 Task: Check the sale-to-list ratio of 4 bedrooms in the last 5 years.
Action: Mouse moved to (950, 221)
Screenshot: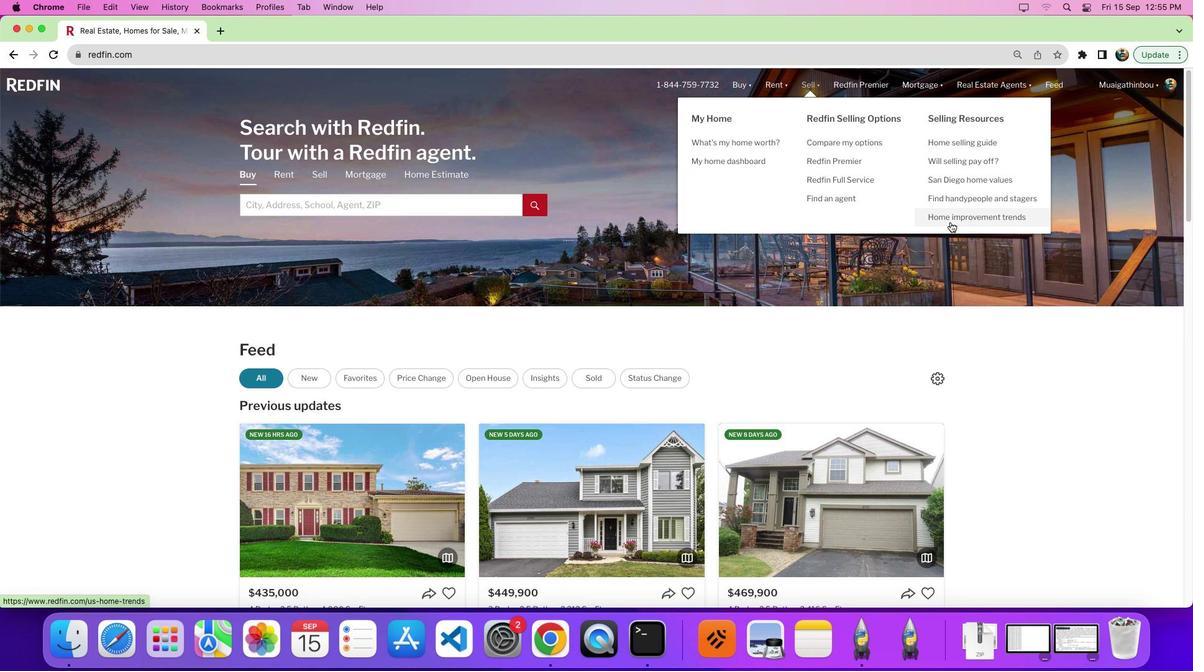 
Action: Mouse pressed left at (950, 221)
Screenshot: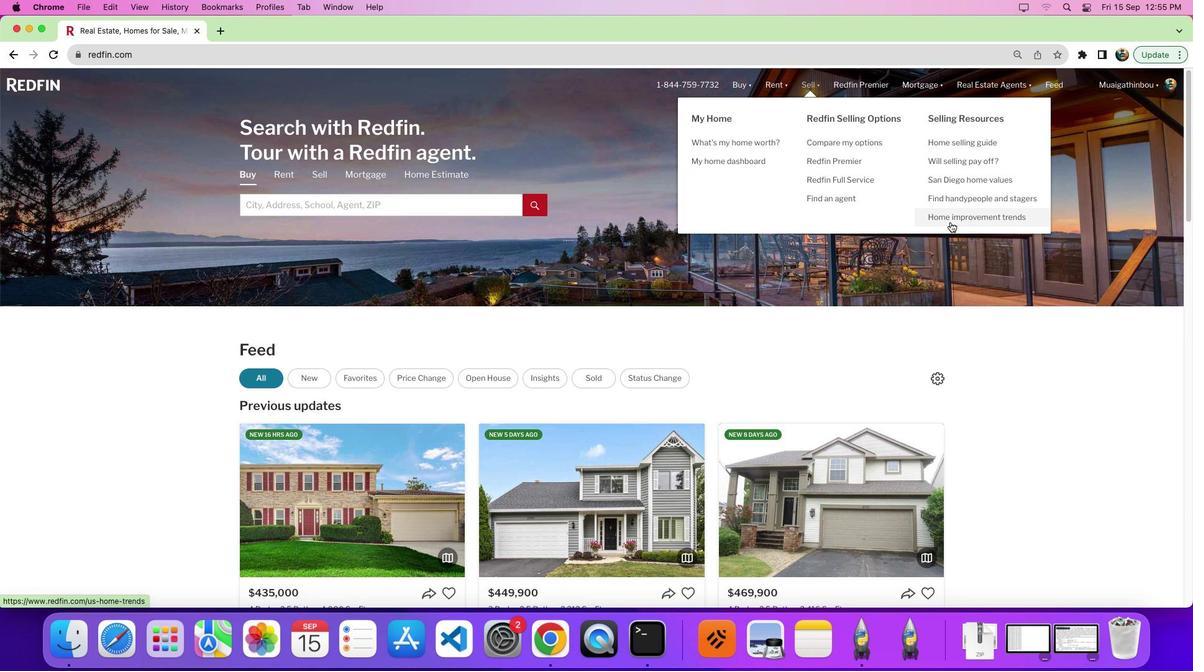 
Action: Mouse moved to (319, 246)
Screenshot: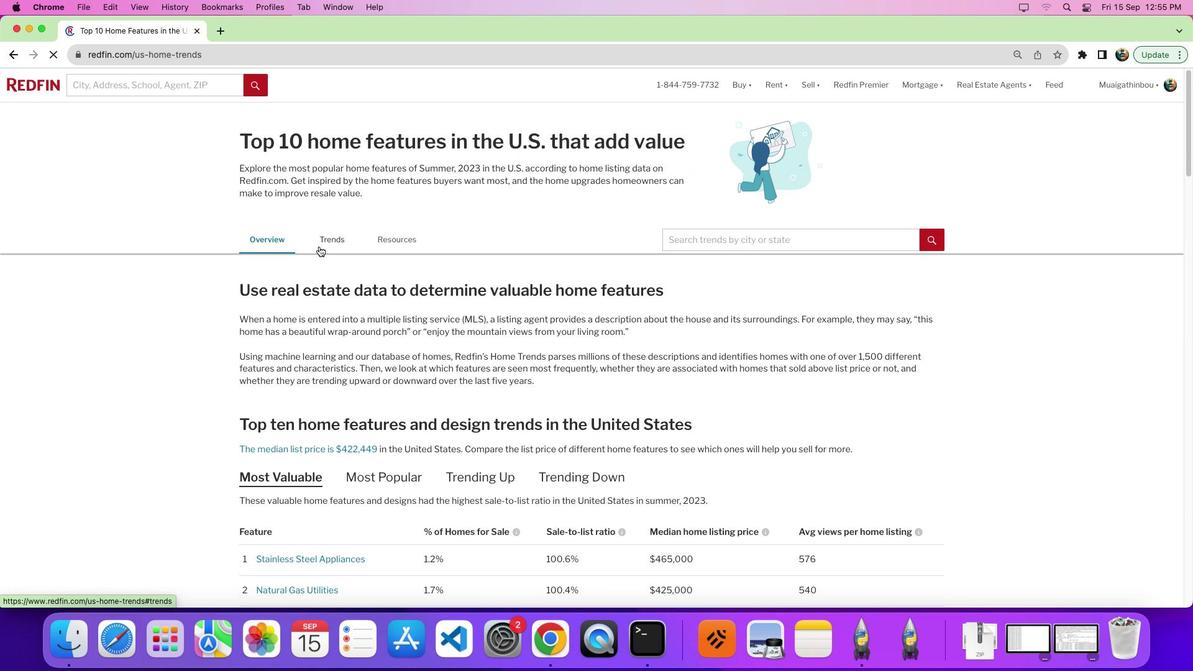 
Action: Mouse pressed left at (319, 246)
Screenshot: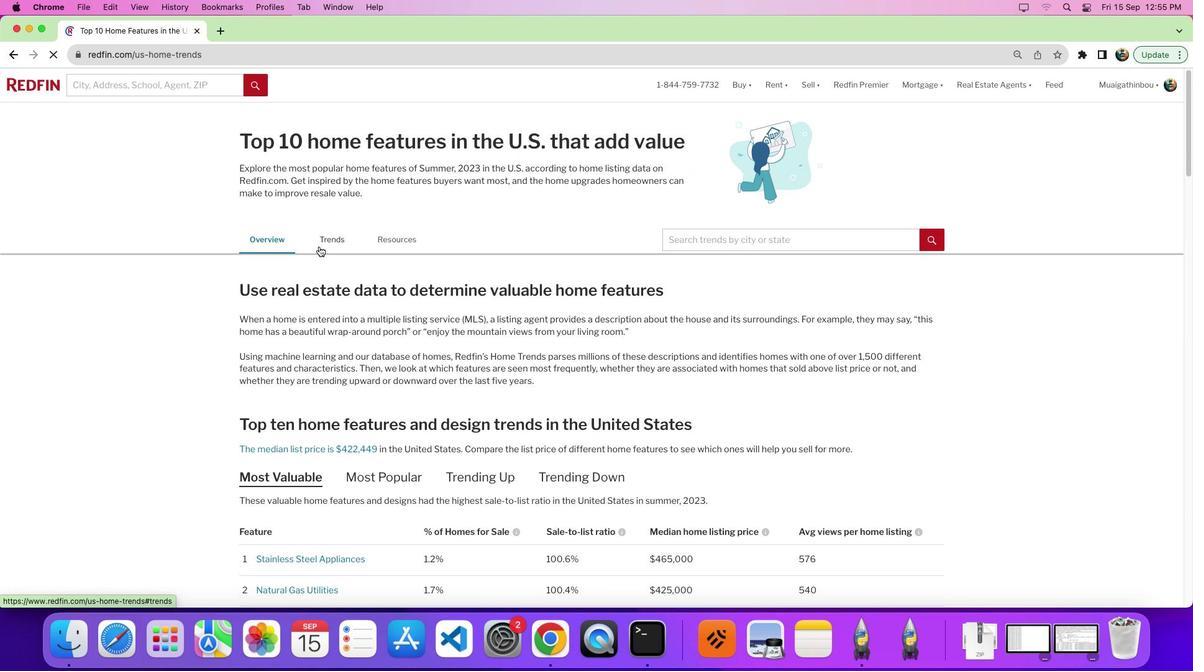 
Action: Mouse moved to (446, 329)
Screenshot: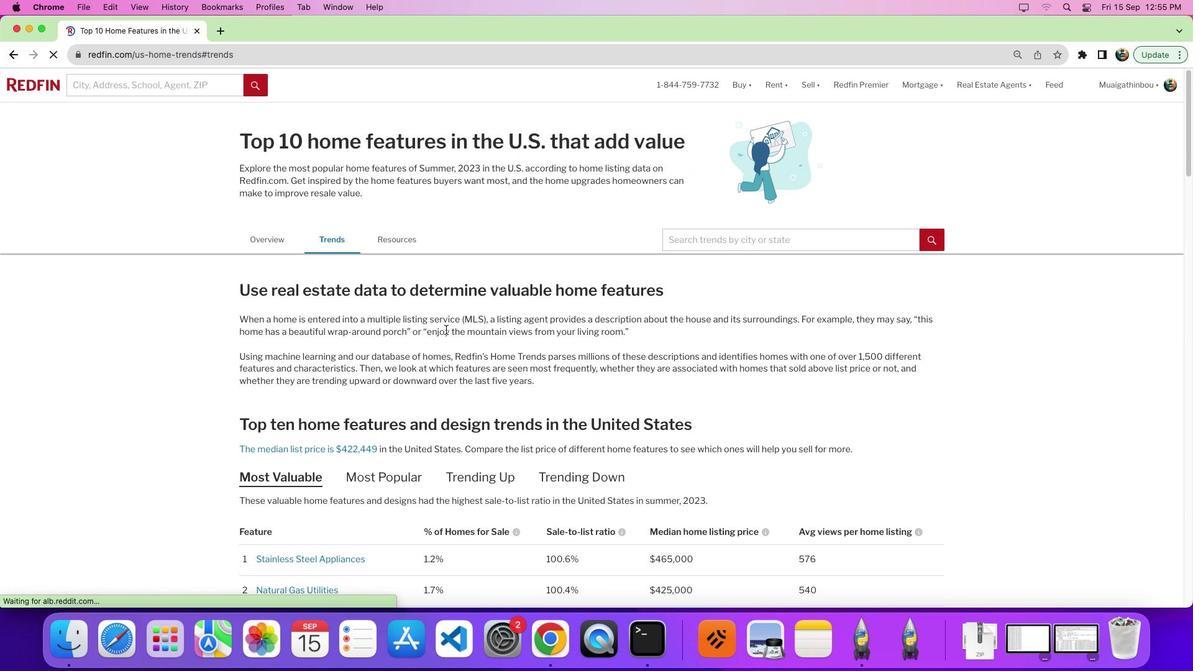 
Action: Mouse scrolled (446, 329) with delta (0, 0)
Screenshot: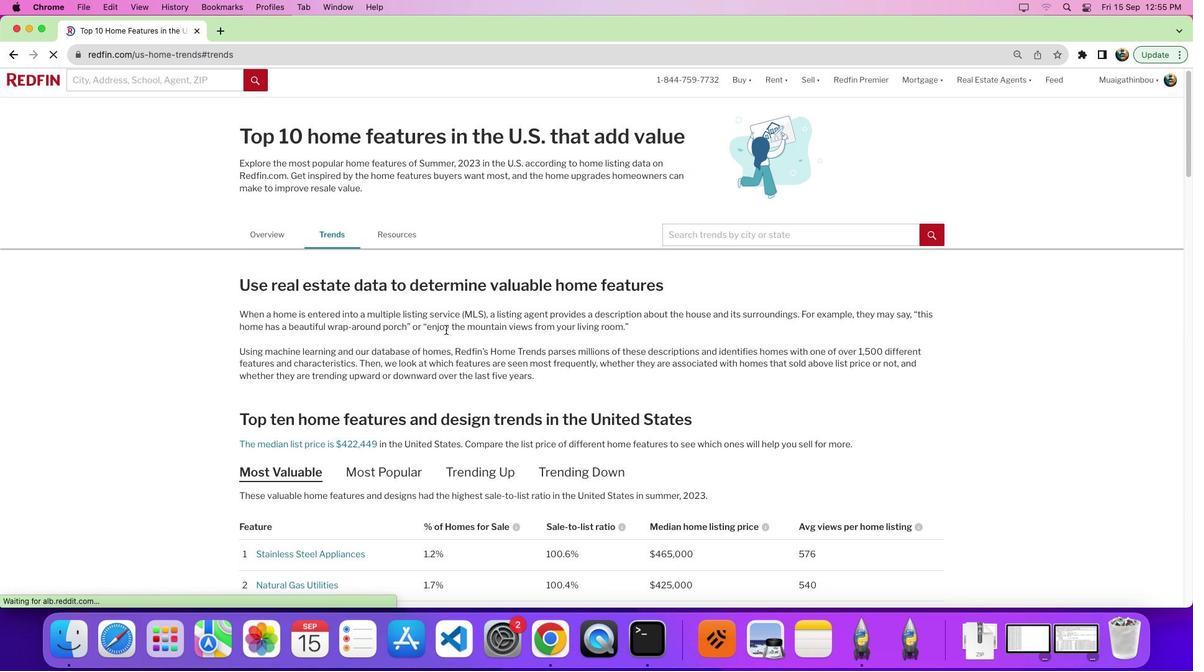 
Action: Mouse scrolled (446, 329) with delta (0, 0)
Screenshot: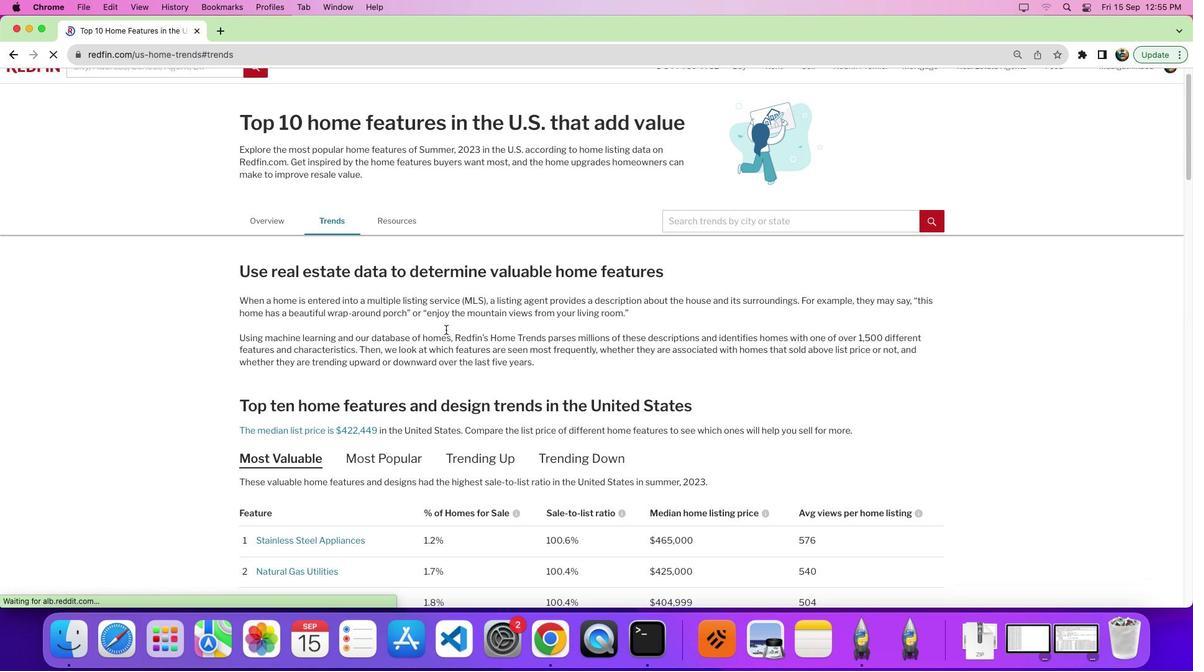 
Action: Mouse moved to (446, 330)
Screenshot: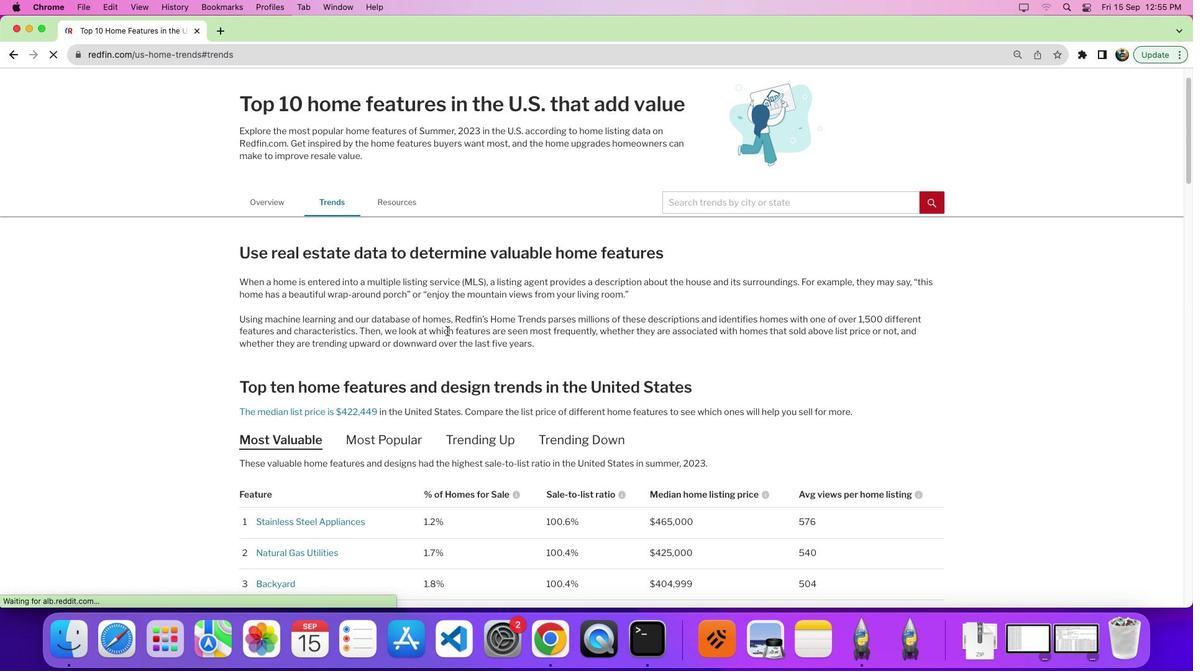 
Action: Mouse scrolled (446, 330) with delta (0, 0)
Screenshot: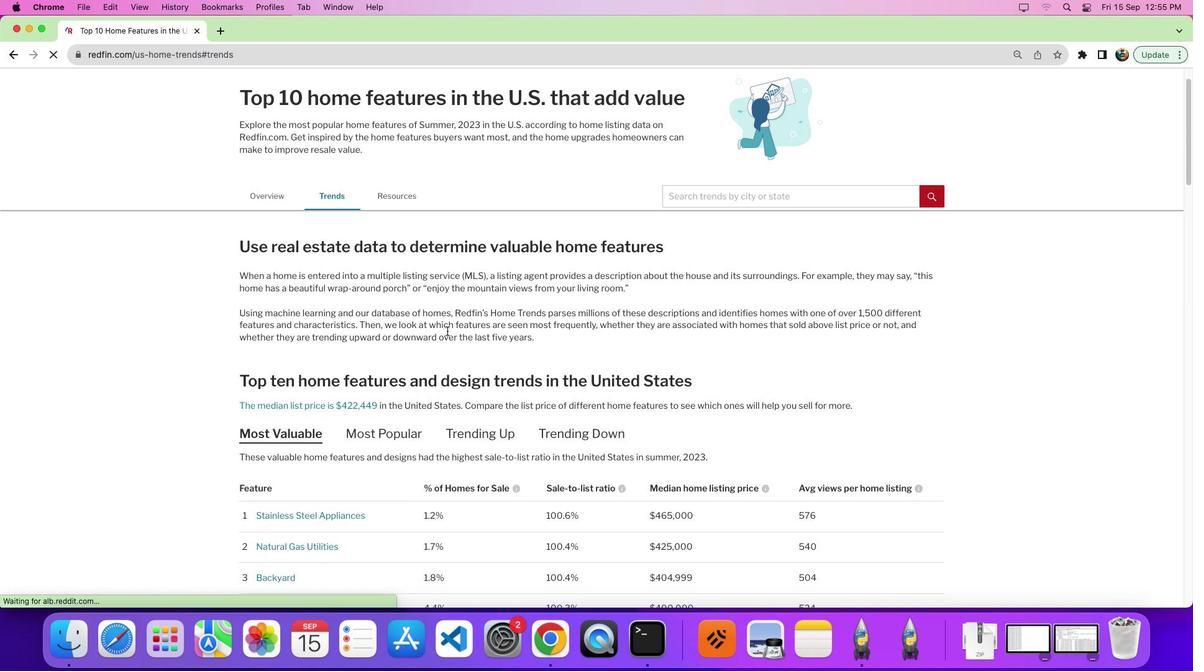 
Action: Mouse scrolled (446, 330) with delta (0, 0)
Screenshot: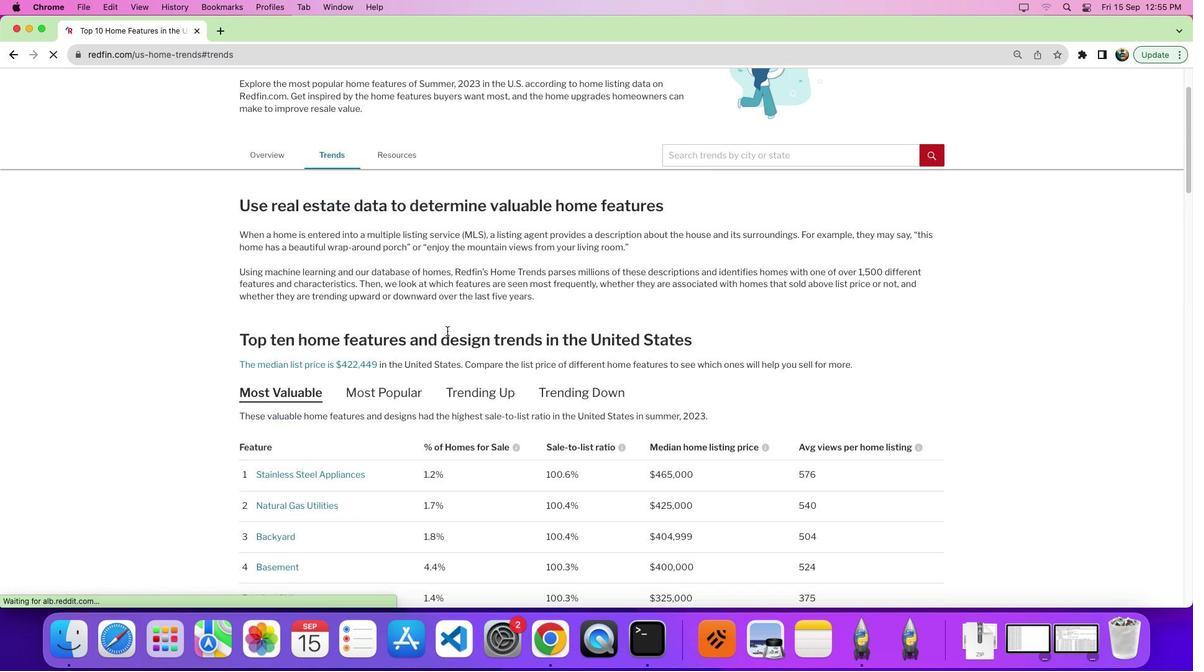 
Action: Mouse scrolled (446, 330) with delta (0, -4)
Screenshot: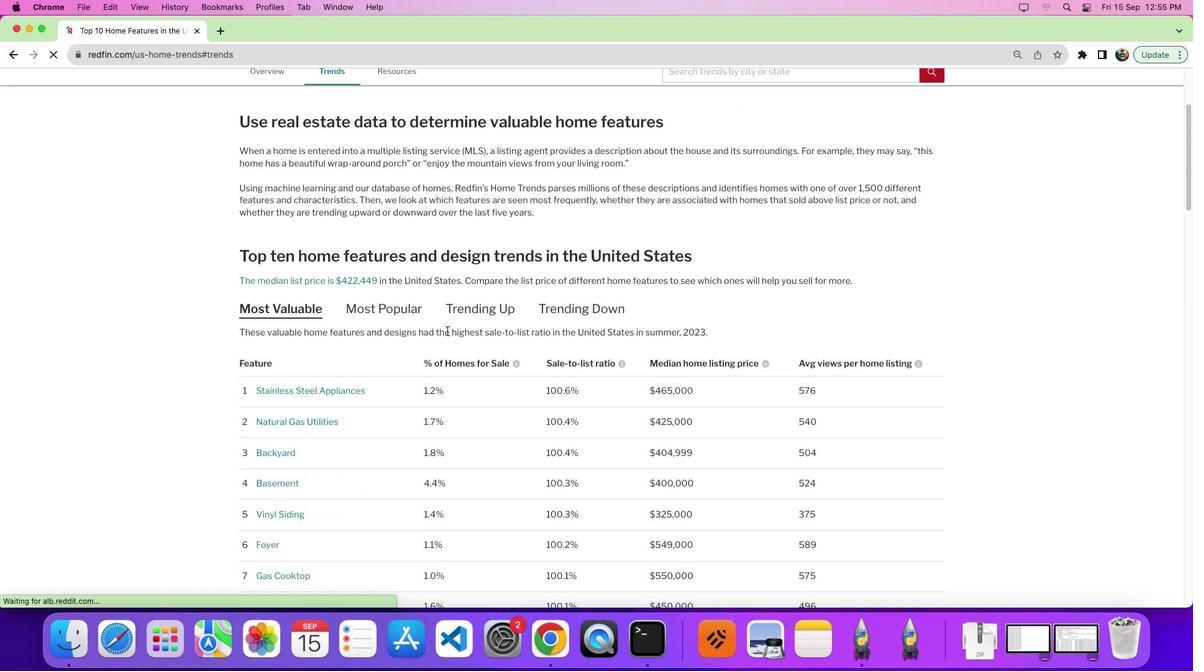 
Action: Mouse moved to (447, 330)
Screenshot: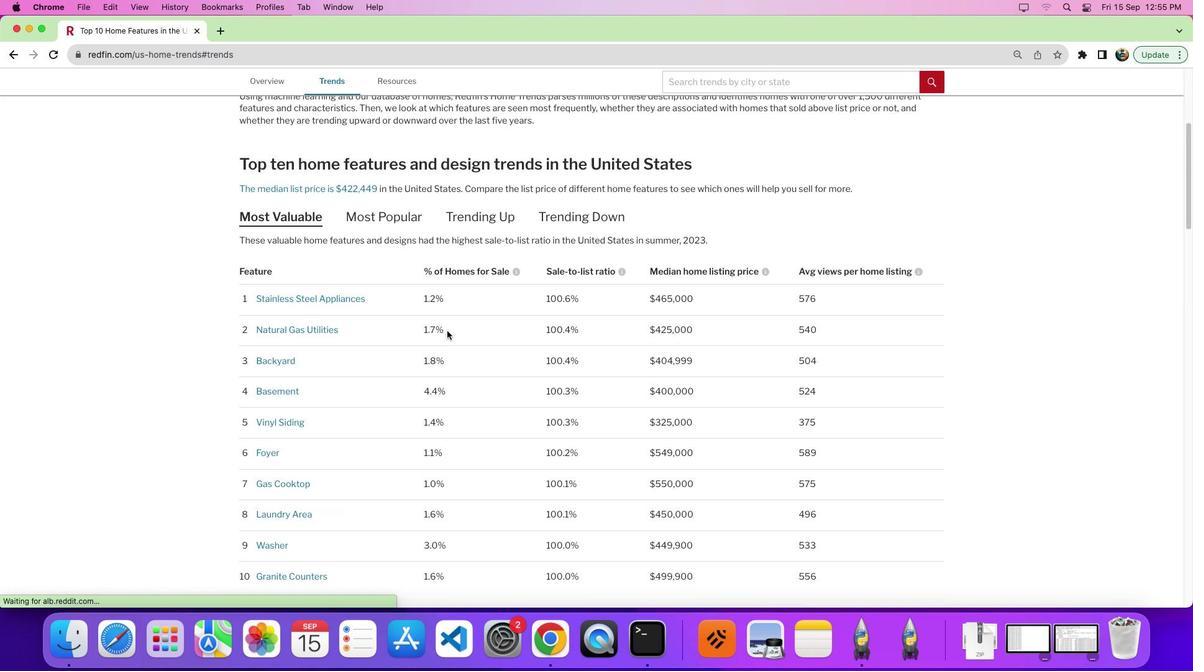 
Action: Mouse scrolled (447, 330) with delta (0, 0)
Screenshot: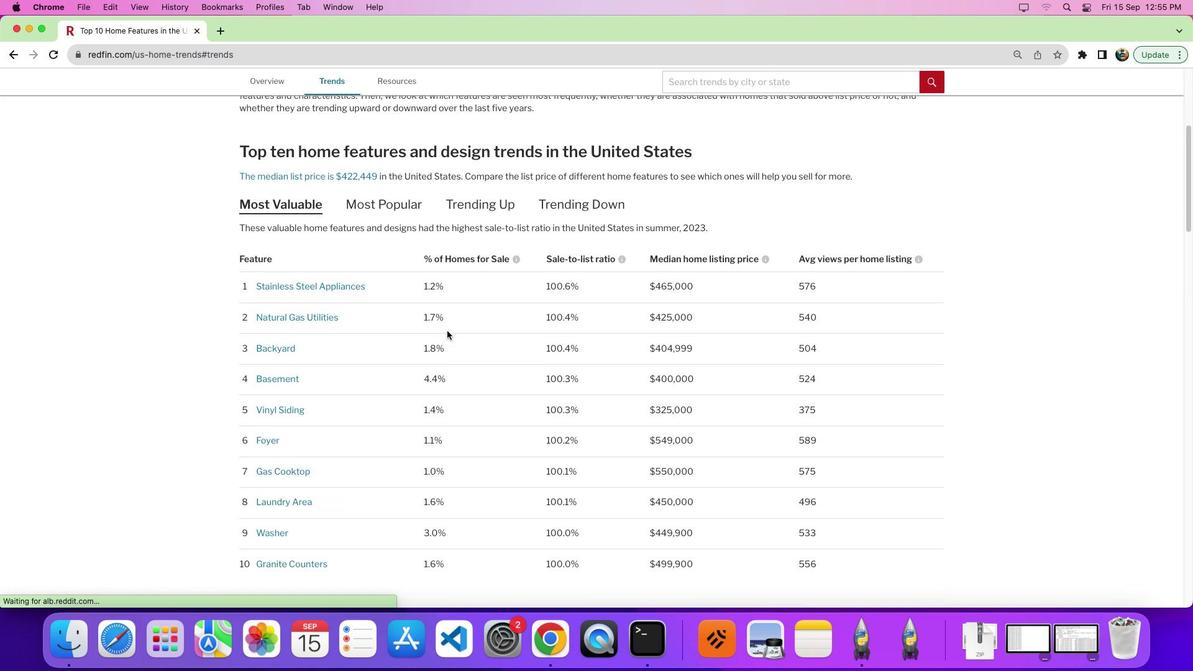 
Action: Mouse scrolled (447, 330) with delta (0, 0)
Screenshot: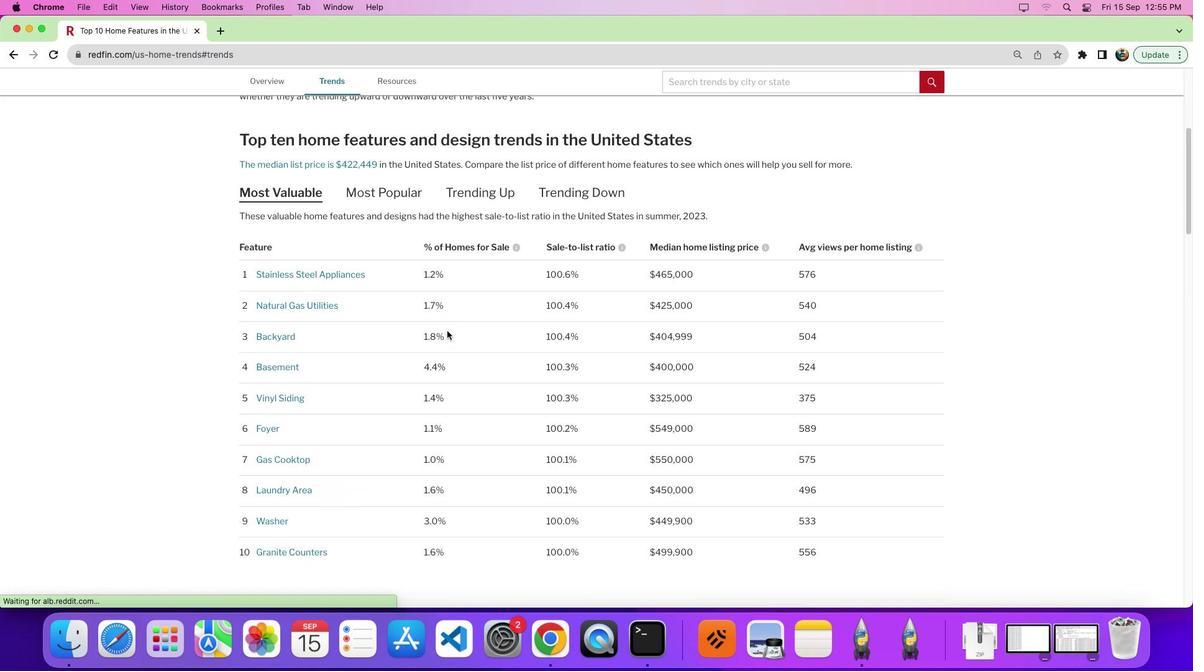 
Action: Mouse scrolled (447, 330) with delta (0, 0)
Screenshot: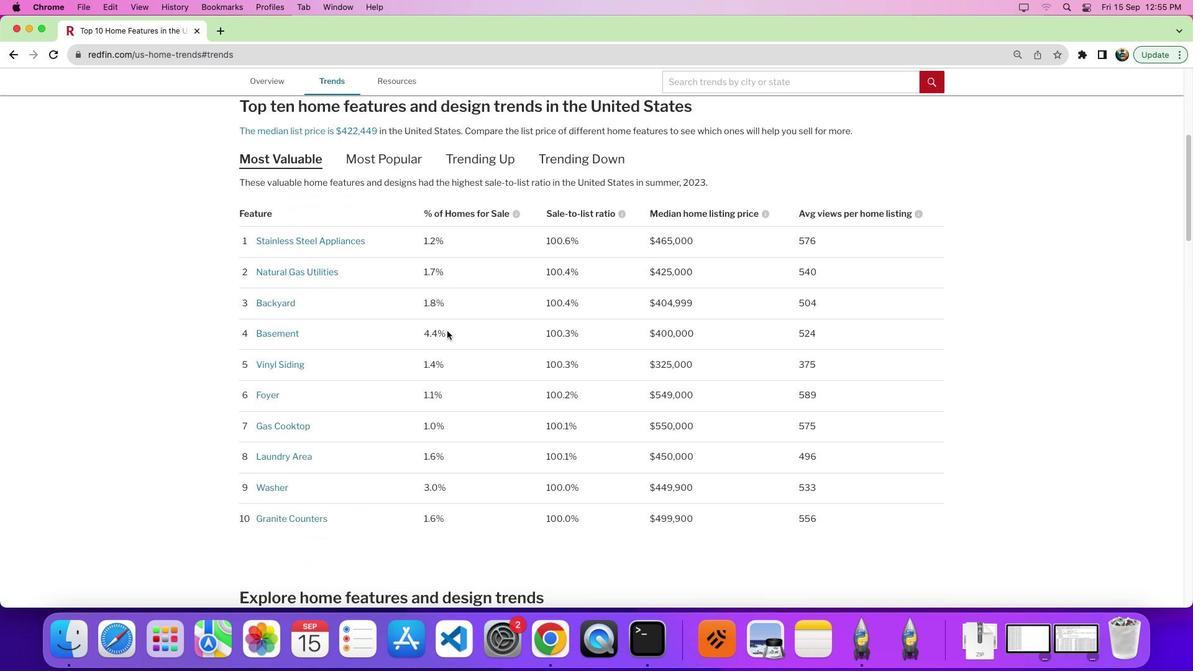 
Action: Mouse scrolled (447, 330) with delta (0, 0)
Screenshot: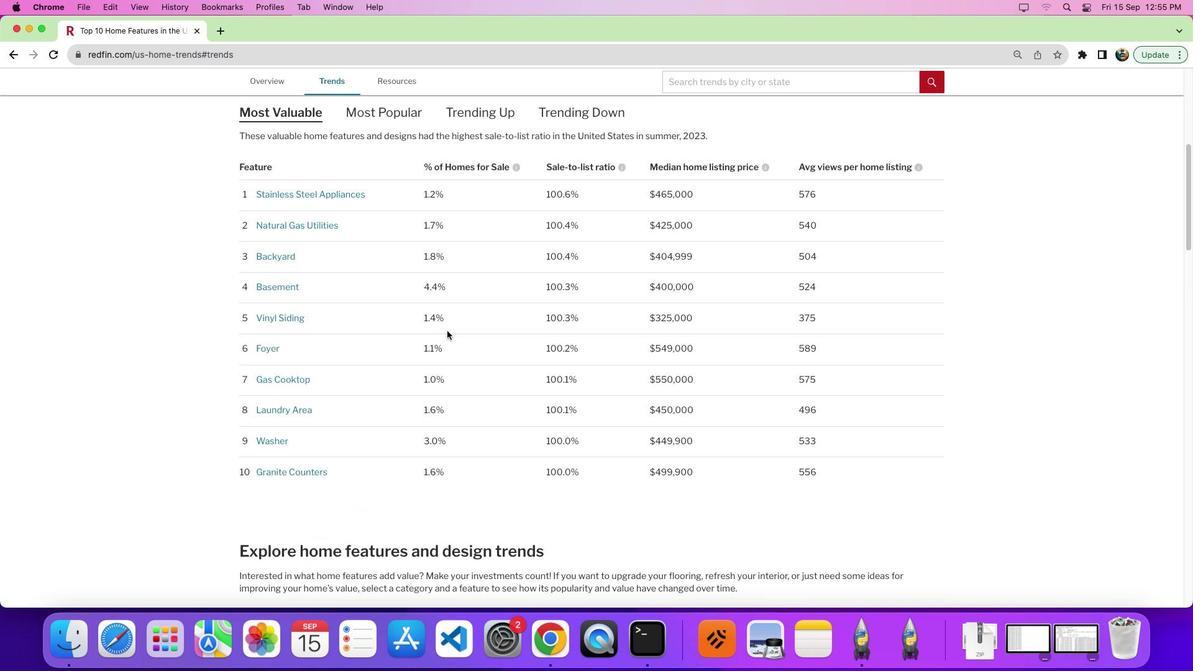 
Action: Mouse scrolled (447, 330) with delta (0, -3)
Screenshot: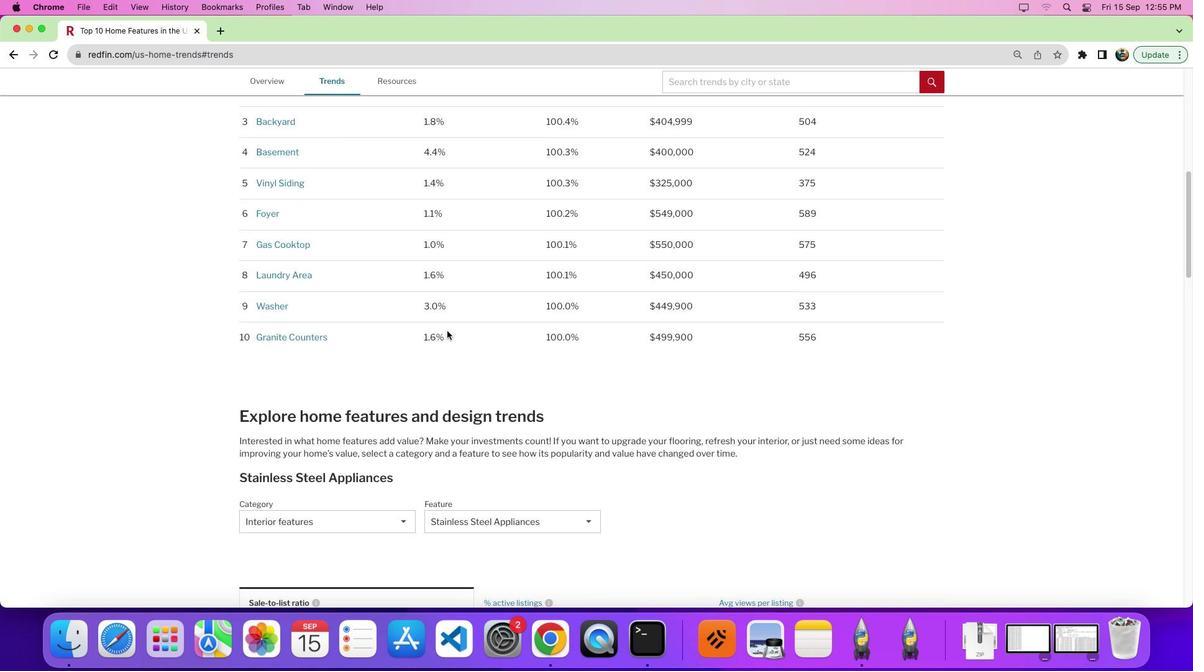 
Action: Mouse scrolled (447, 330) with delta (0, 0)
Screenshot: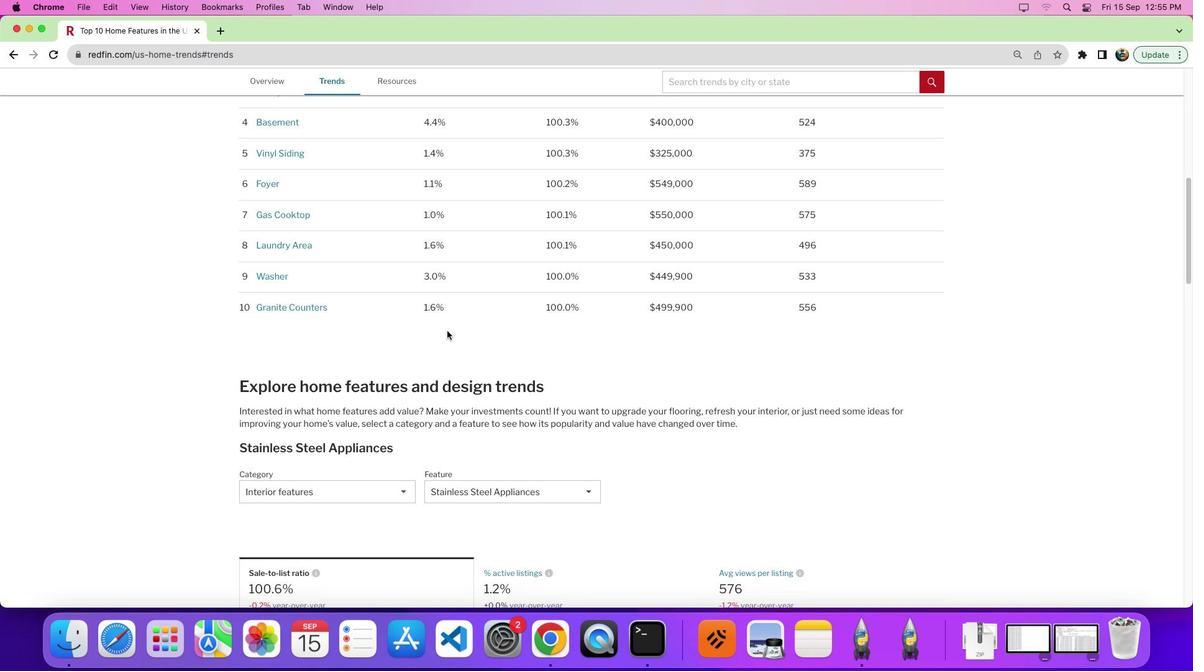 
Action: Mouse scrolled (447, 330) with delta (0, 0)
Screenshot: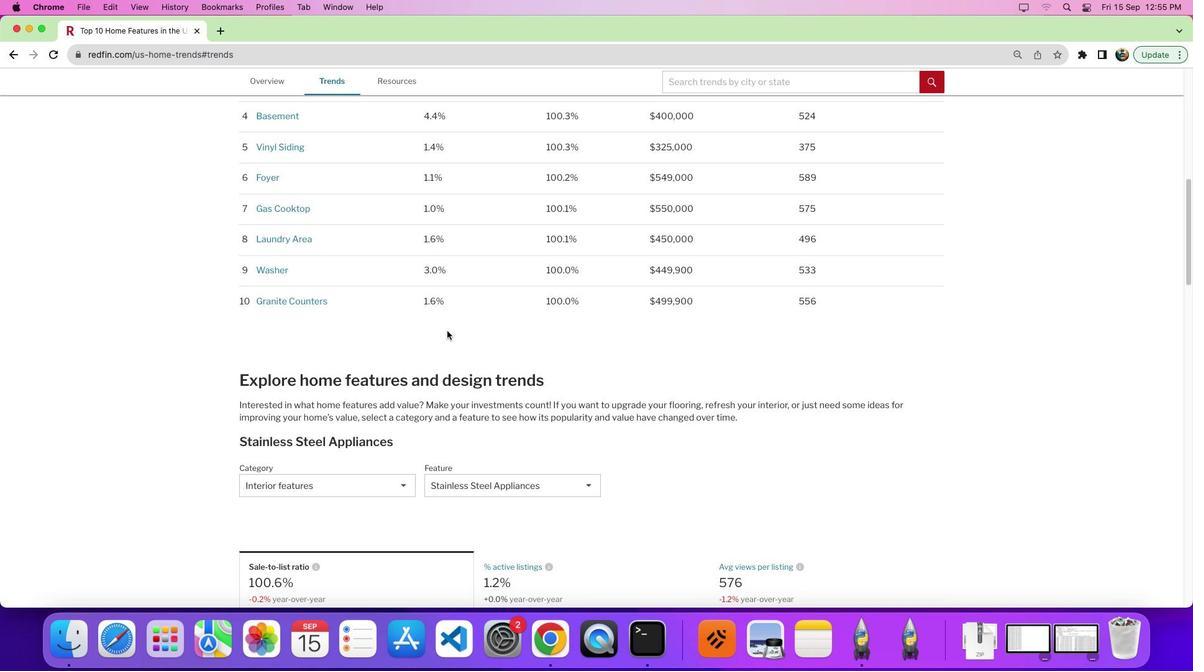 
Action: Mouse moved to (367, 456)
Screenshot: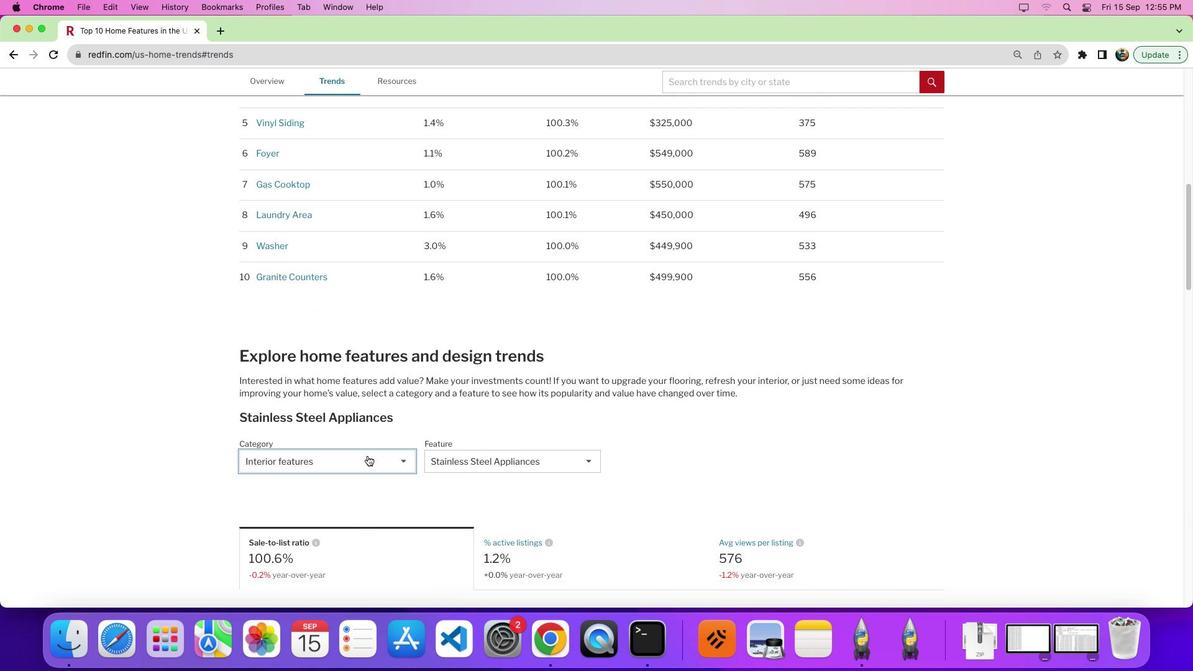 
Action: Mouse pressed left at (367, 456)
Screenshot: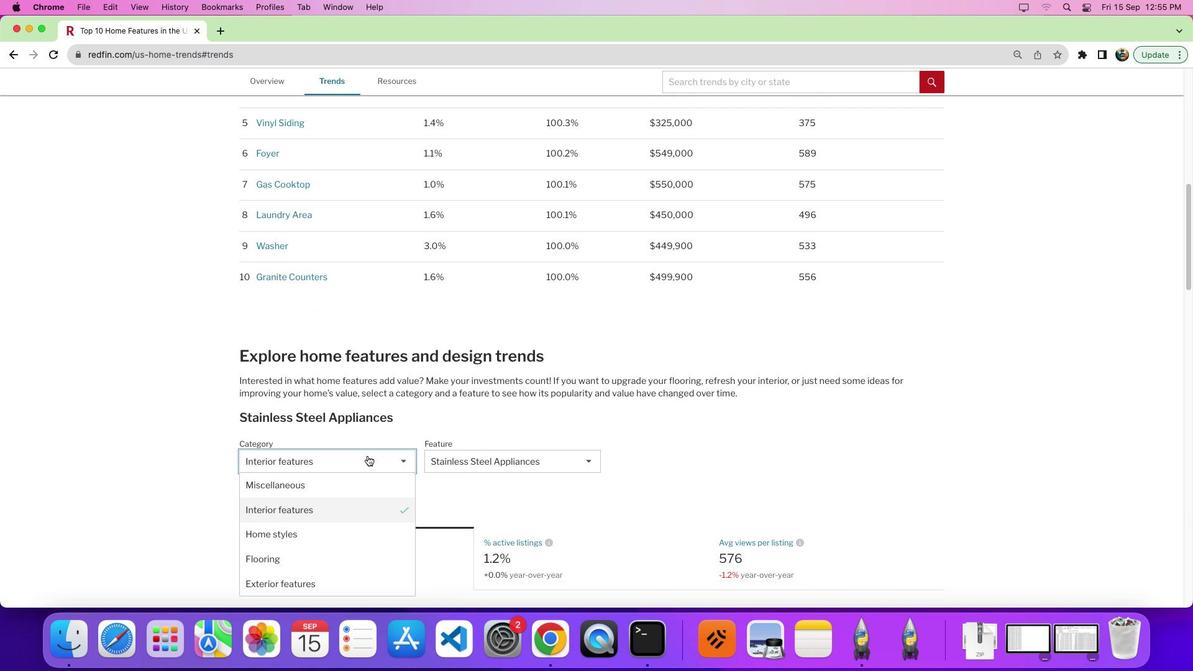 
Action: Mouse moved to (371, 507)
Screenshot: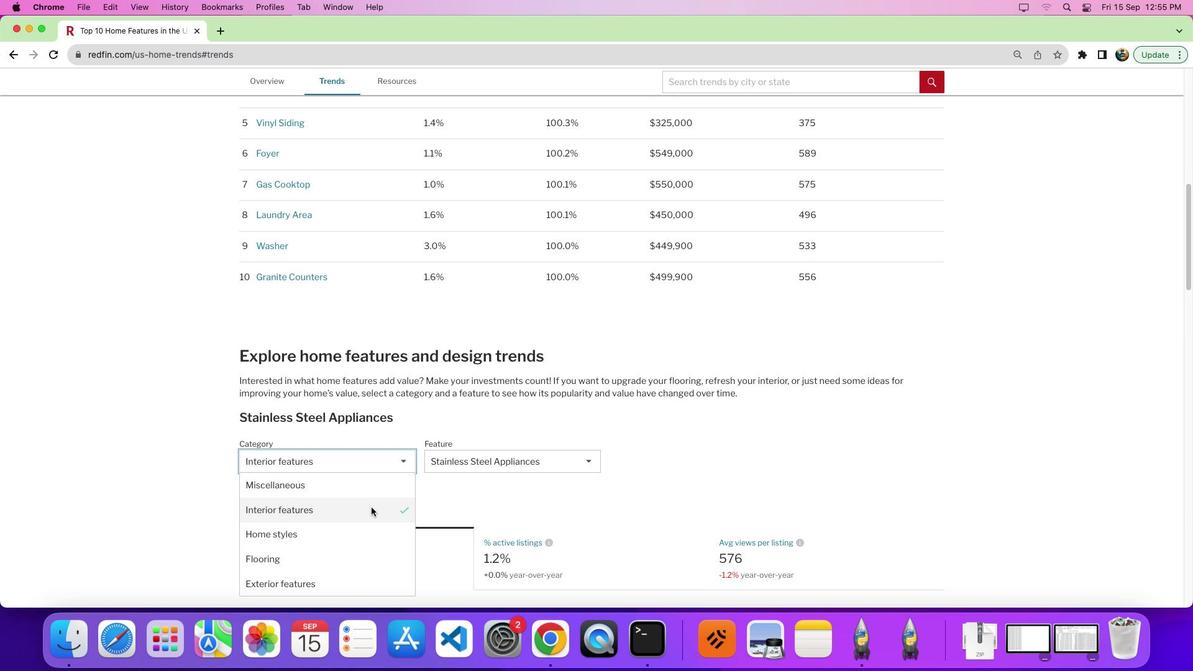 
Action: Mouse pressed left at (371, 507)
Screenshot: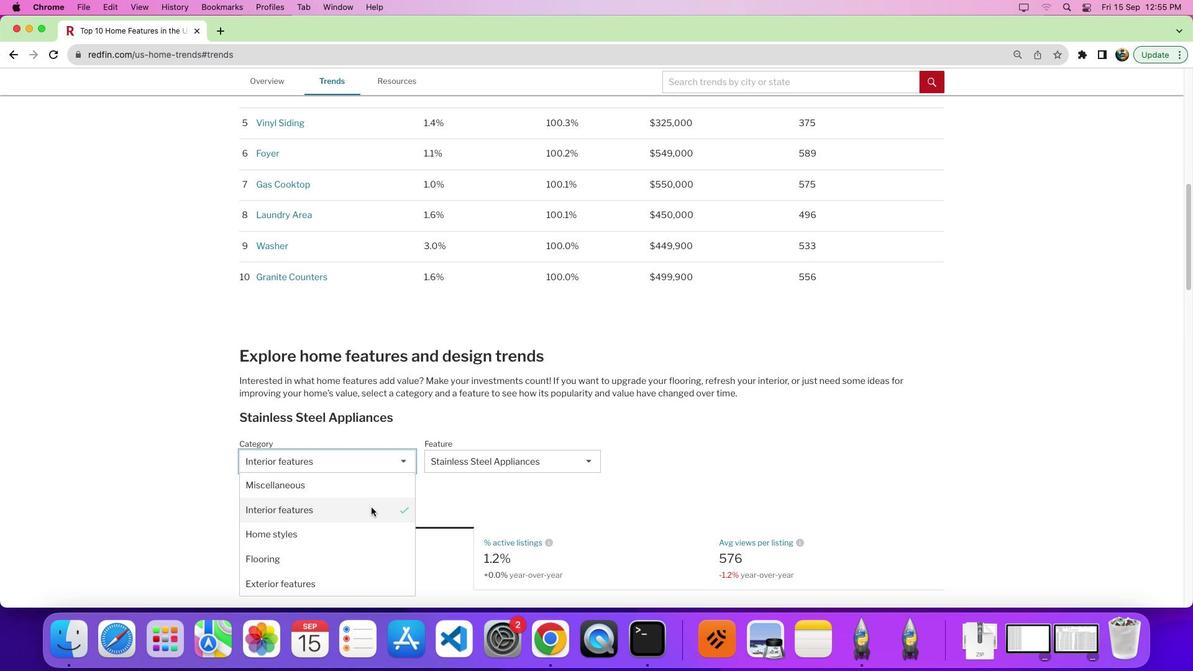 
Action: Mouse moved to (535, 463)
Screenshot: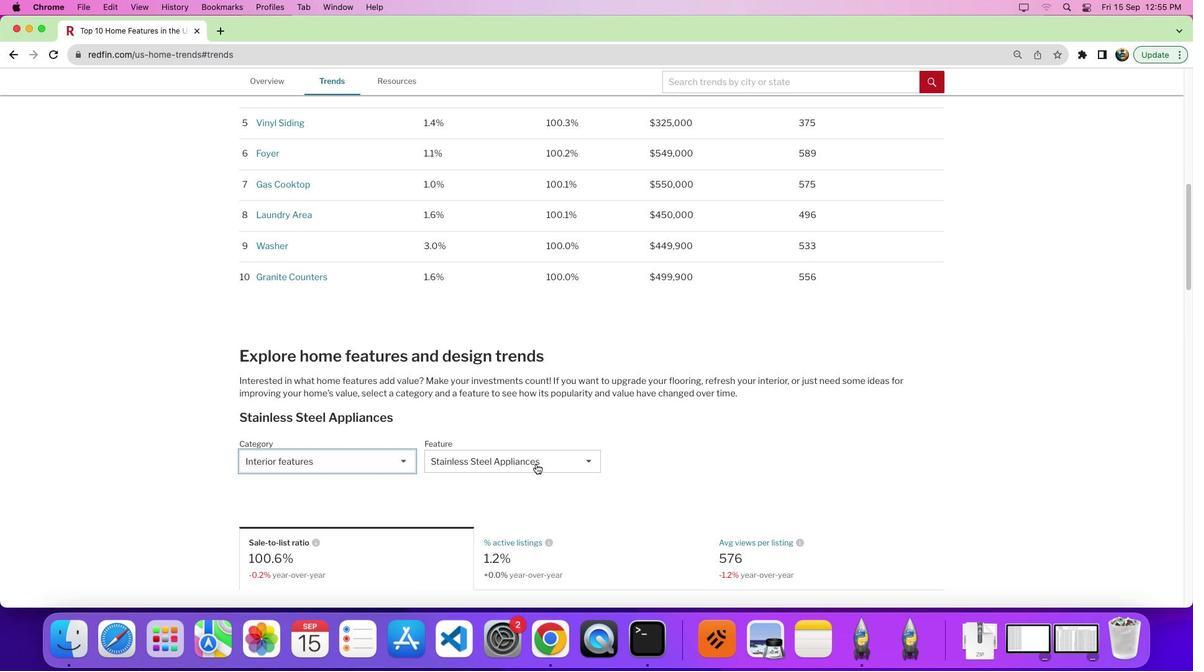 
Action: Mouse pressed left at (535, 463)
Screenshot: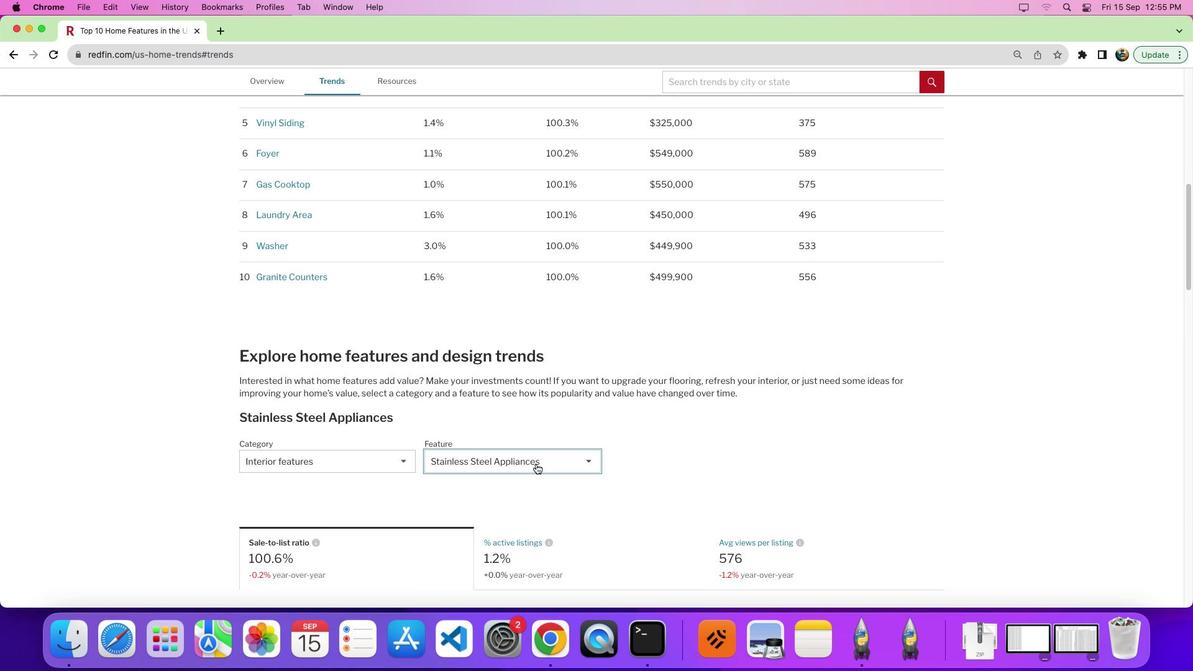 
Action: Mouse moved to (532, 486)
Screenshot: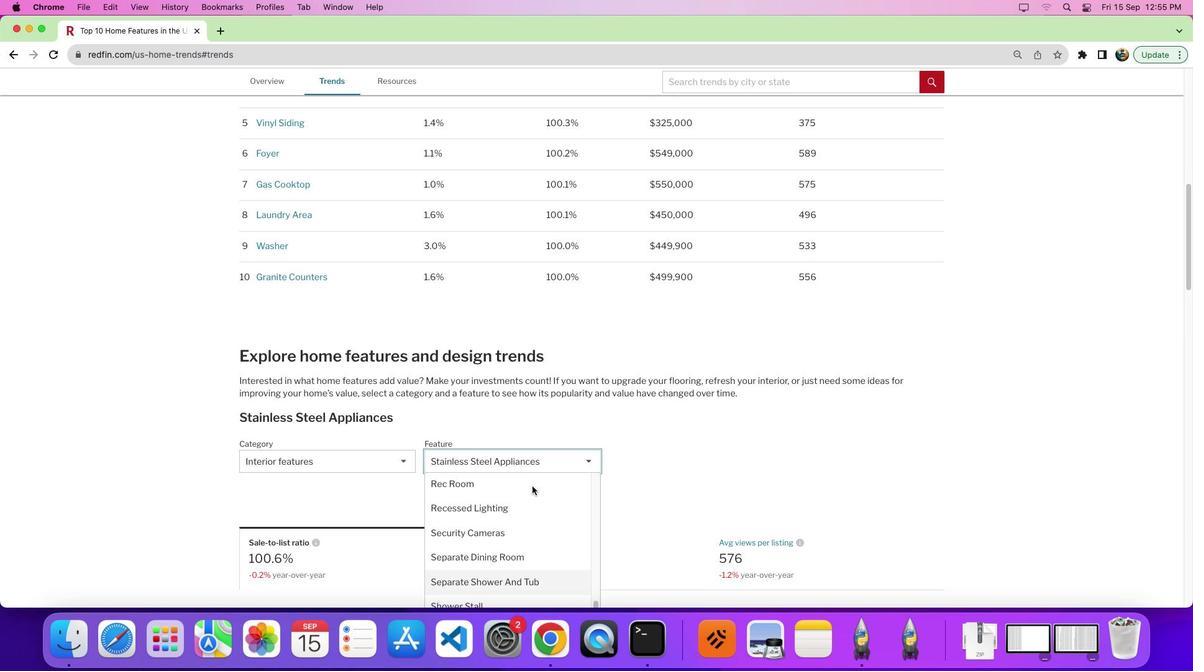 
Action: Mouse scrolled (532, 486) with delta (0, 0)
Screenshot: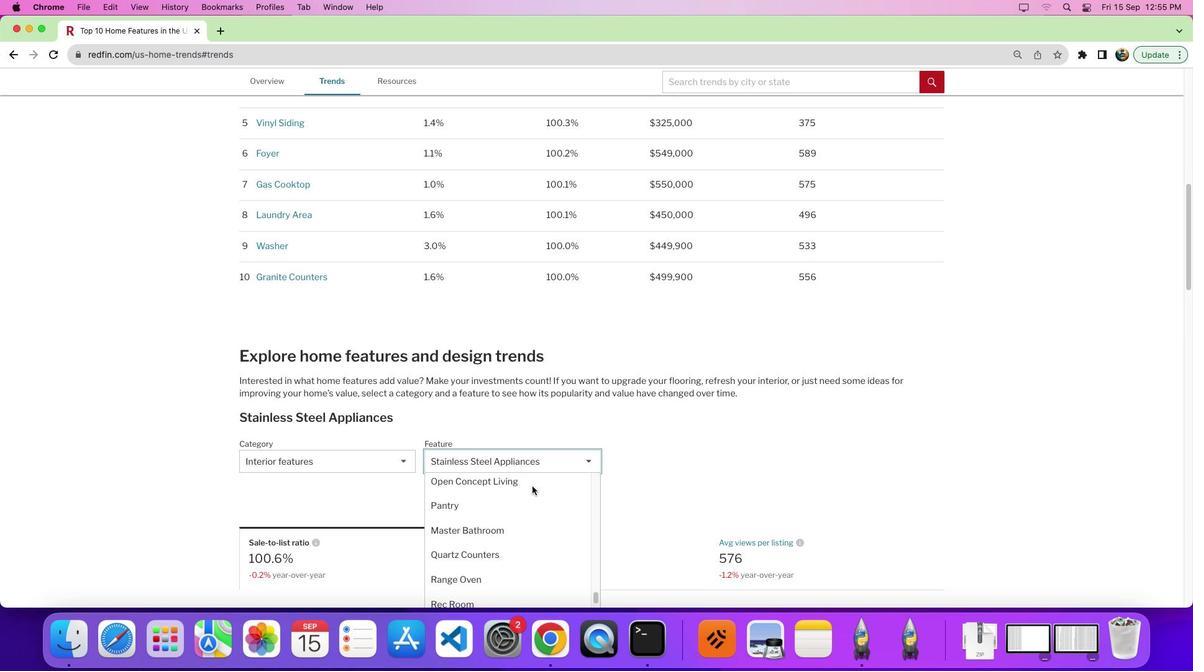 
Action: Mouse scrolled (532, 486) with delta (0, 0)
Screenshot: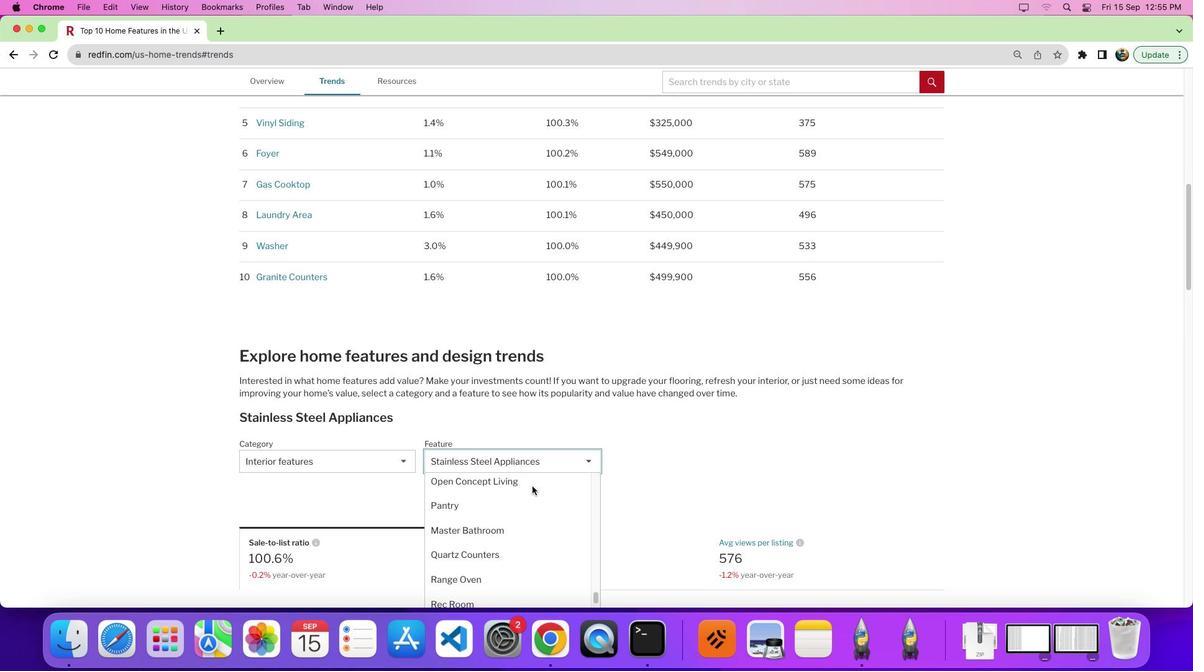
Action: Mouse scrolled (532, 486) with delta (0, 4)
Screenshot: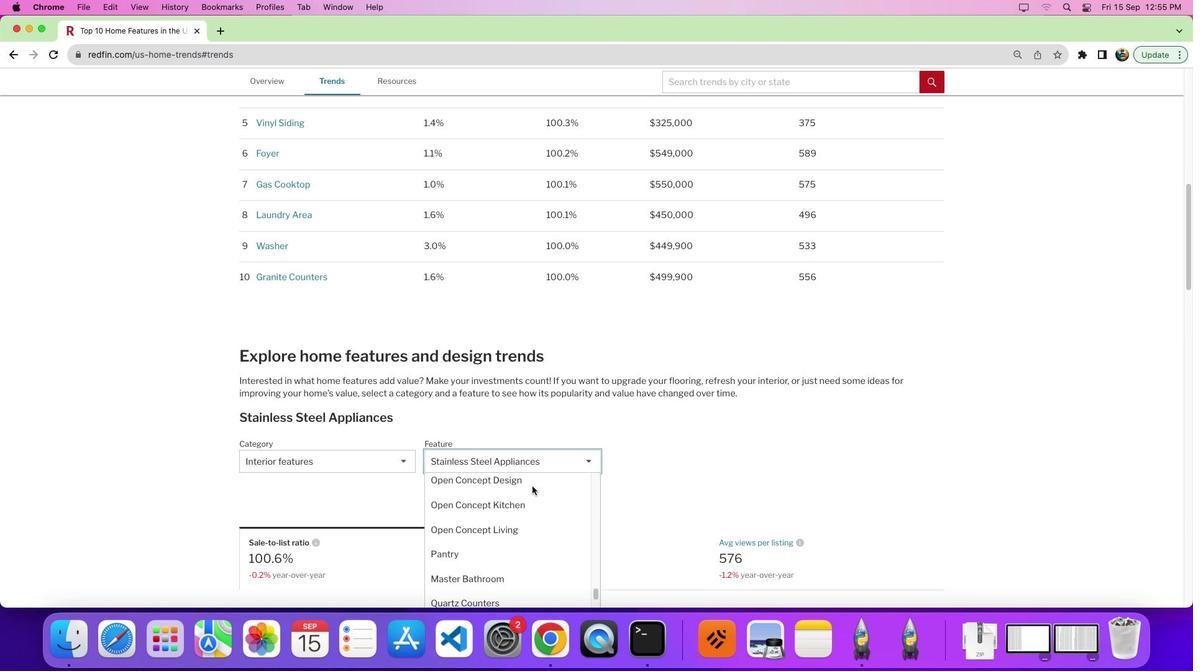 
Action: Mouse scrolled (532, 486) with delta (0, 0)
Screenshot: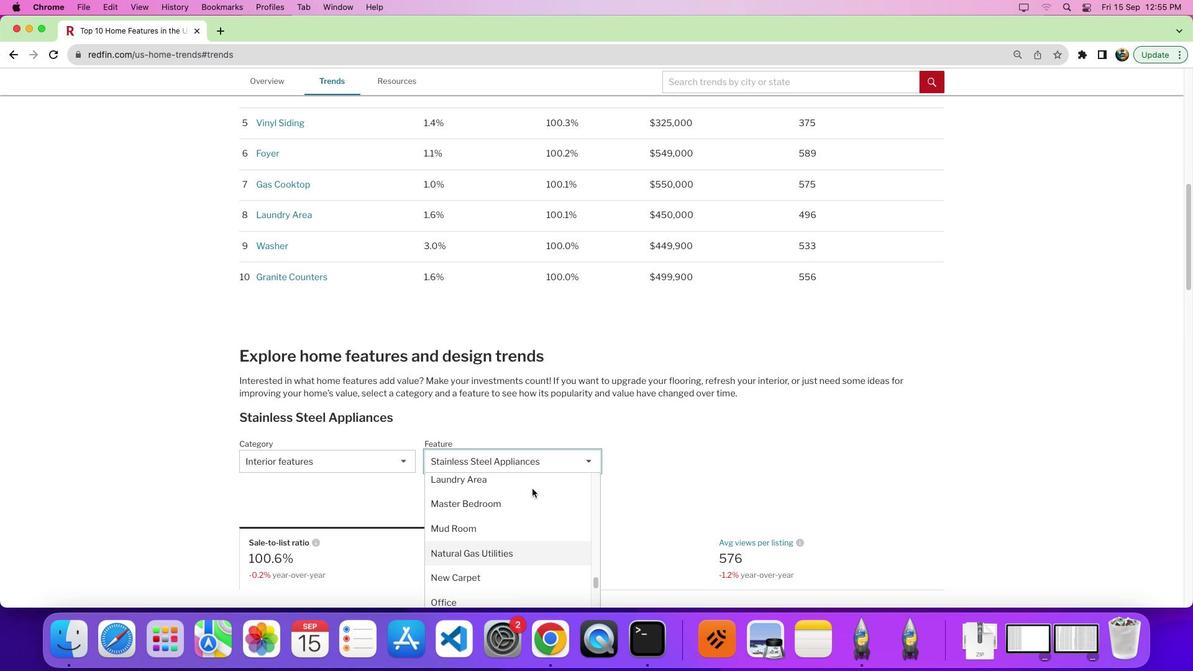
Action: Mouse scrolled (532, 486) with delta (0, 0)
Screenshot: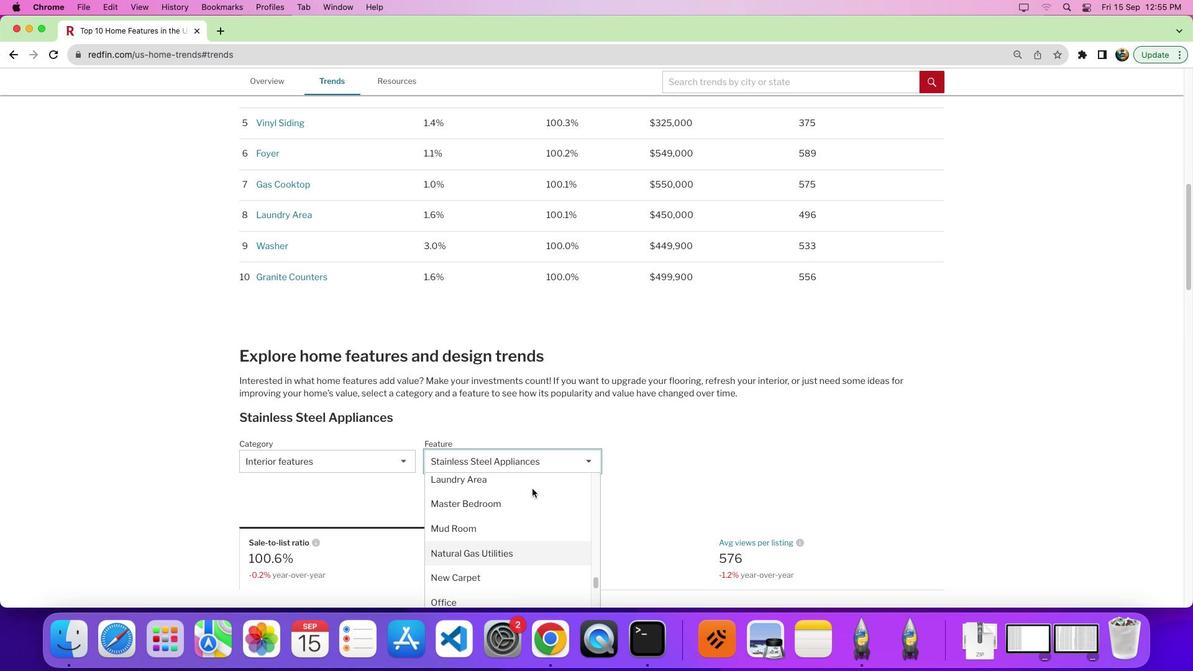 
Action: Mouse scrolled (532, 486) with delta (0, 5)
Screenshot: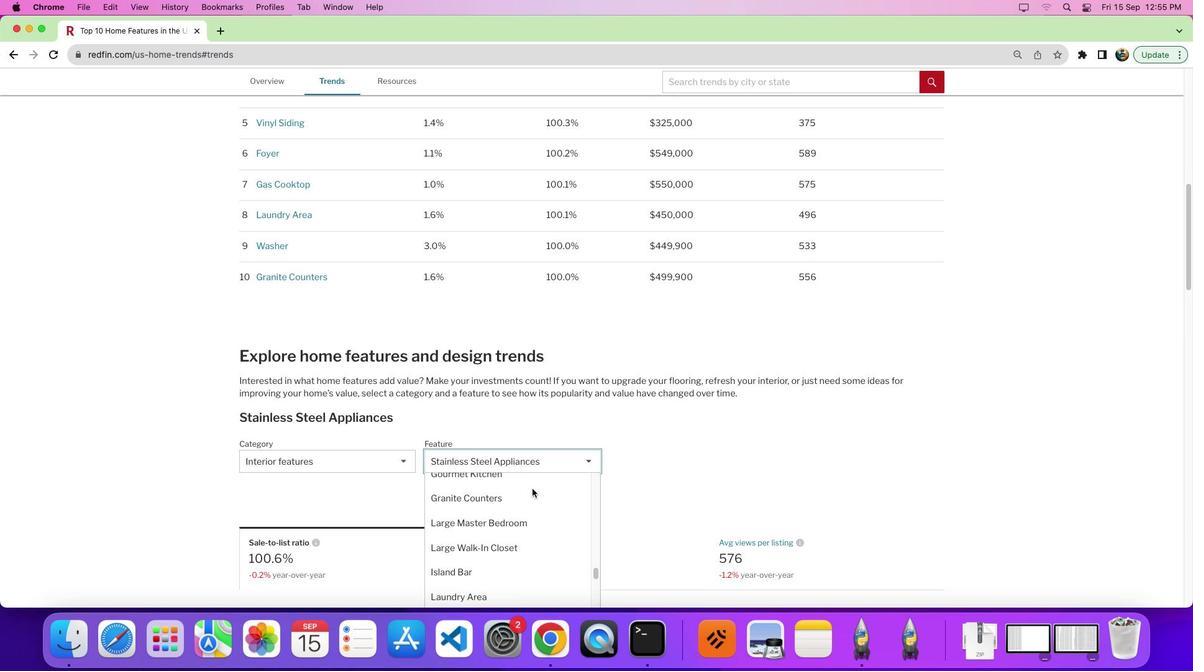 
Action: Mouse moved to (533, 500)
Screenshot: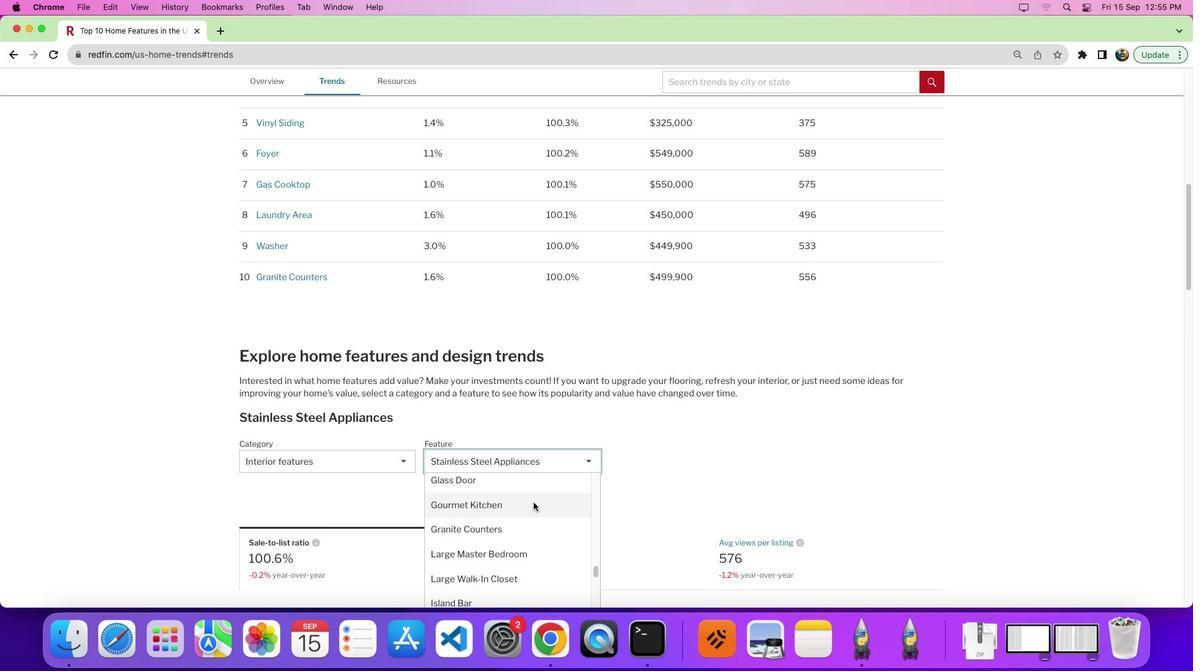
Action: Mouse scrolled (533, 500) with delta (0, 0)
Screenshot: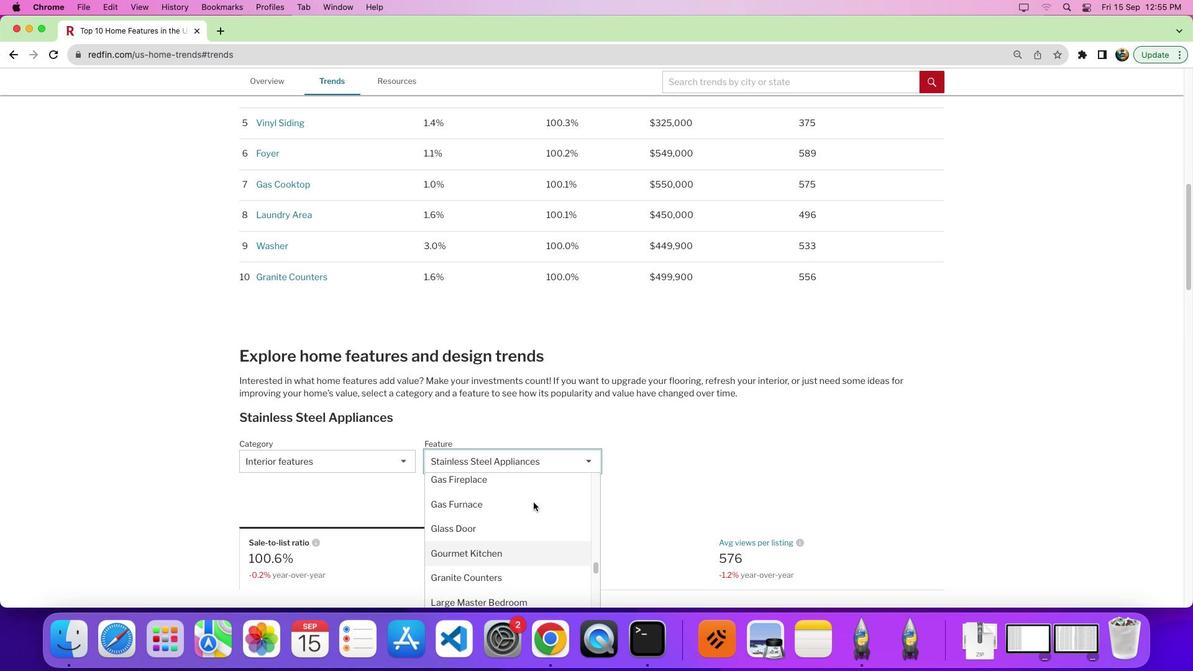 
Action: Mouse moved to (533, 502)
Screenshot: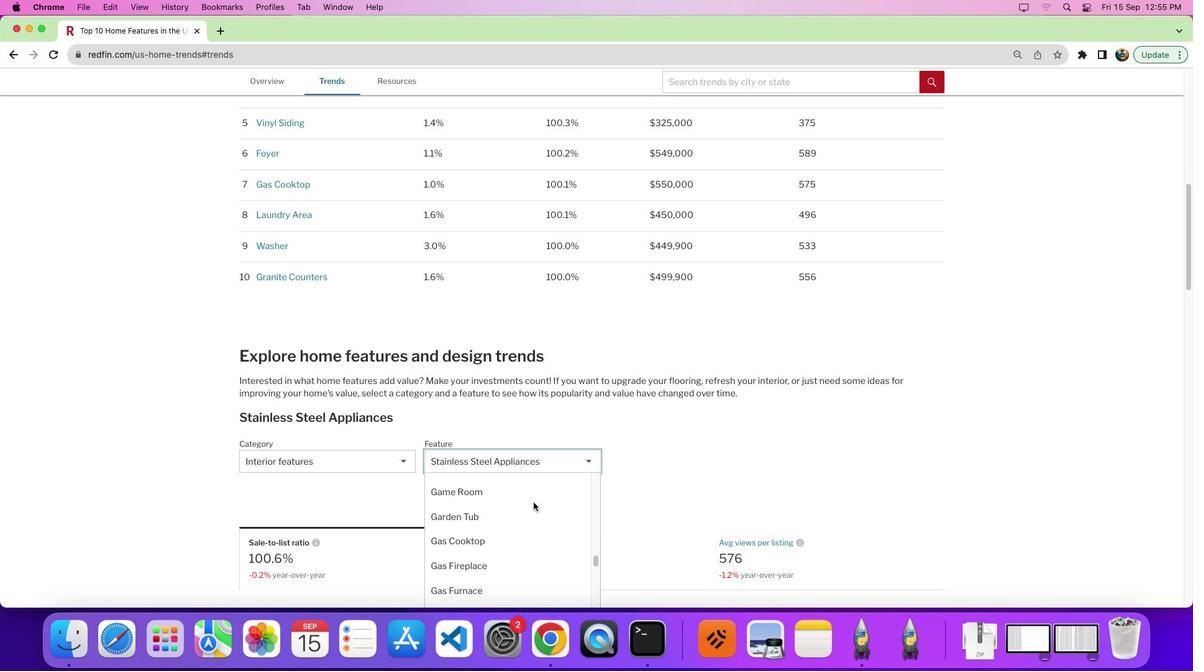 
Action: Mouse scrolled (533, 502) with delta (0, 0)
Screenshot: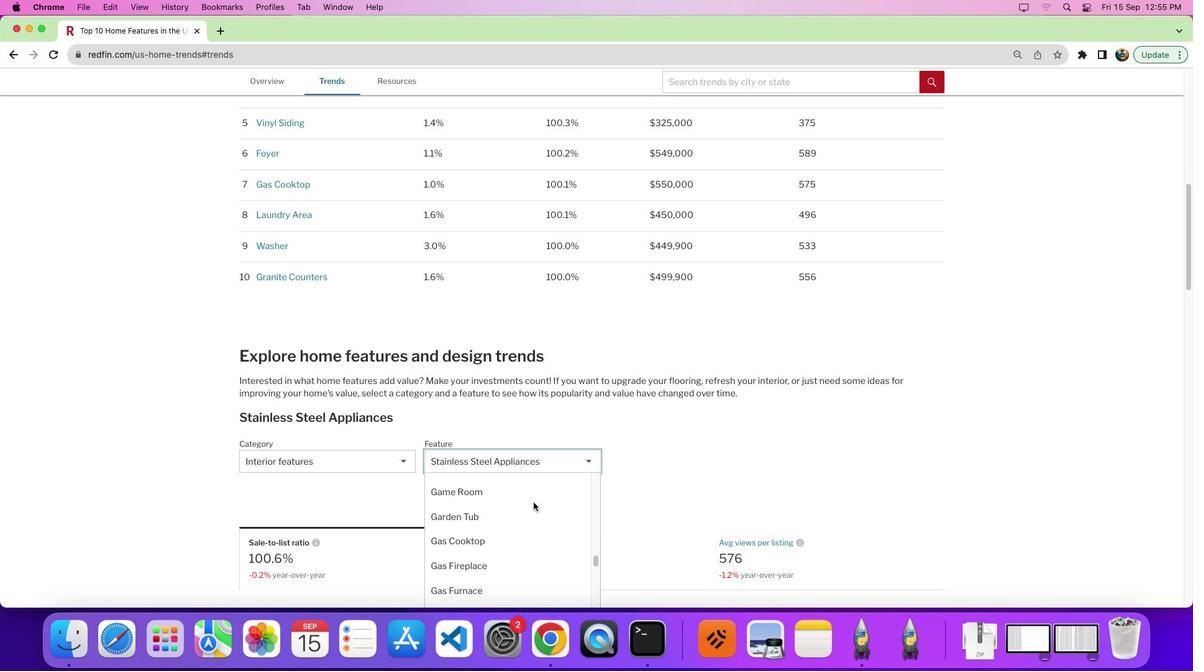 
Action: Mouse moved to (533, 502)
Screenshot: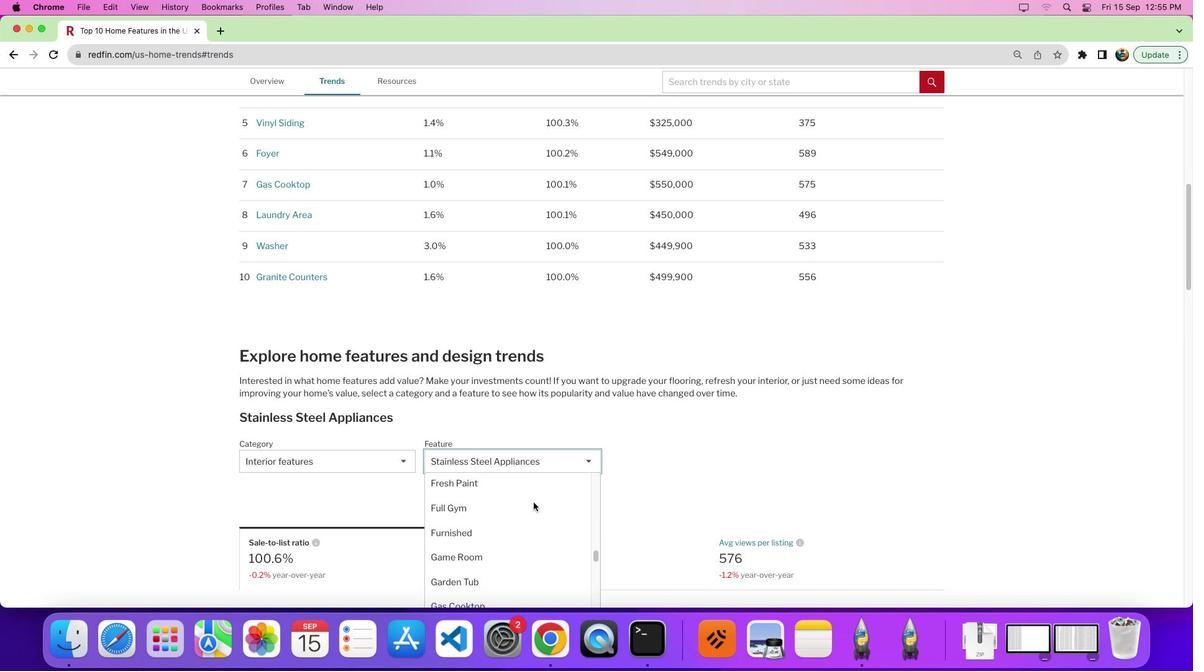 
Action: Mouse scrolled (533, 502) with delta (0, 4)
Screenshot: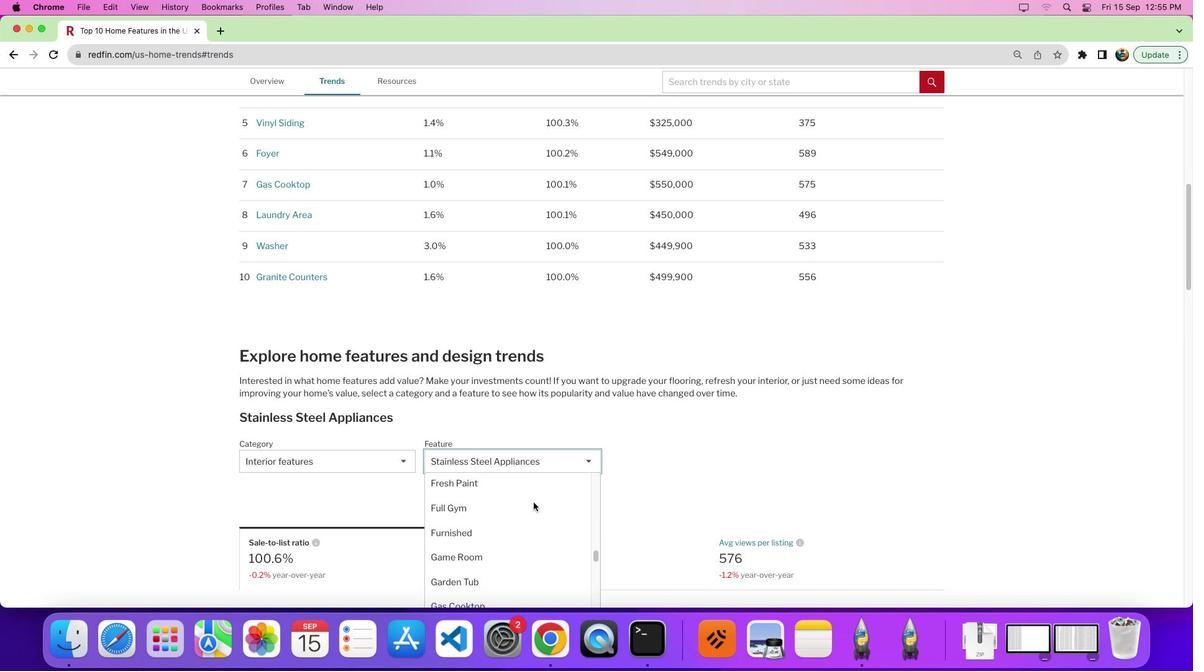 
Action: Mouse scrolled (533, 502) with delta (0, 0)
Screenshot: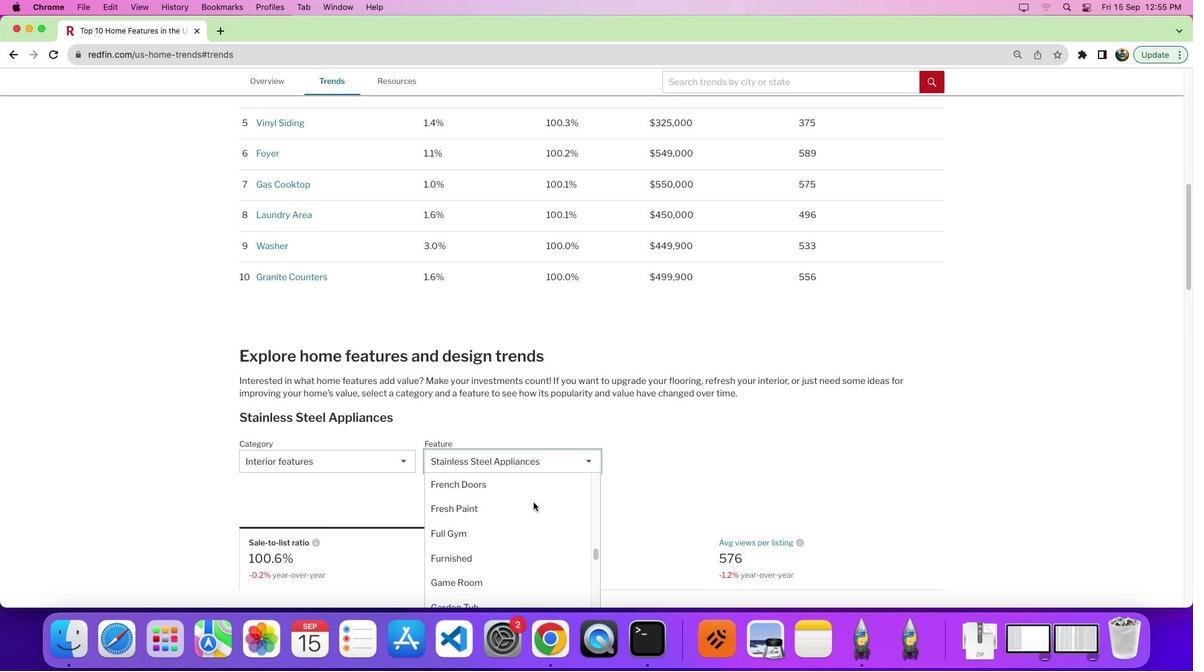 
Action: Mouse scrolled (533, 502) with delta (0, 0)
Screenshot: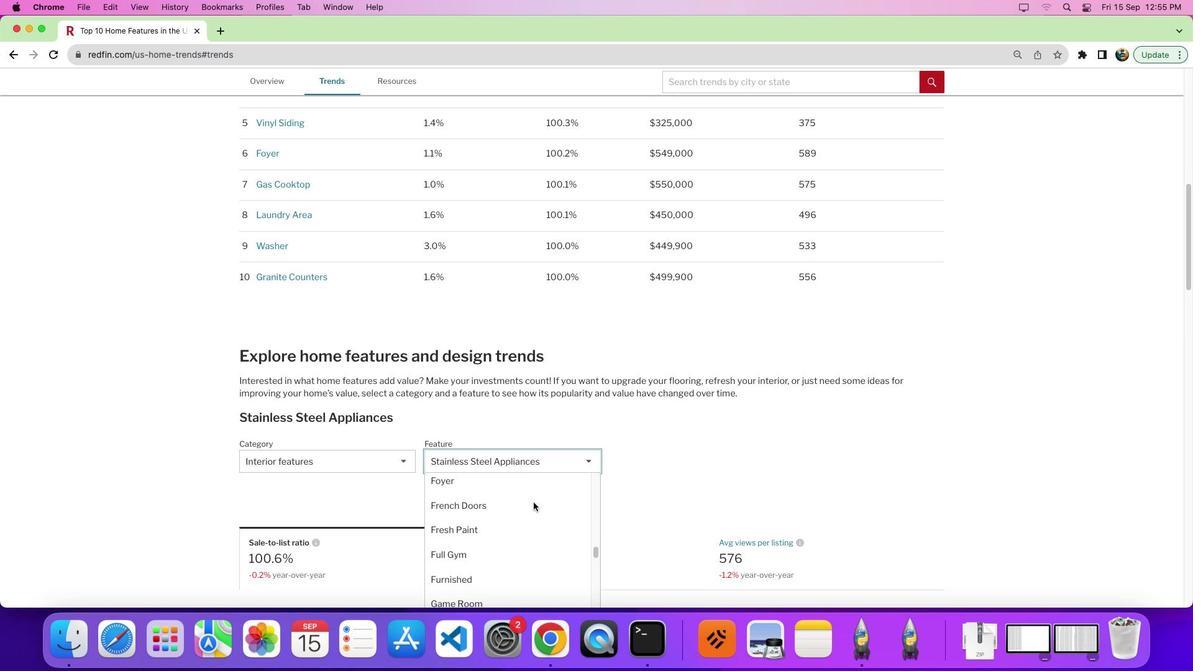 
Action: Mouse moved to (533, 502)
Screenshot: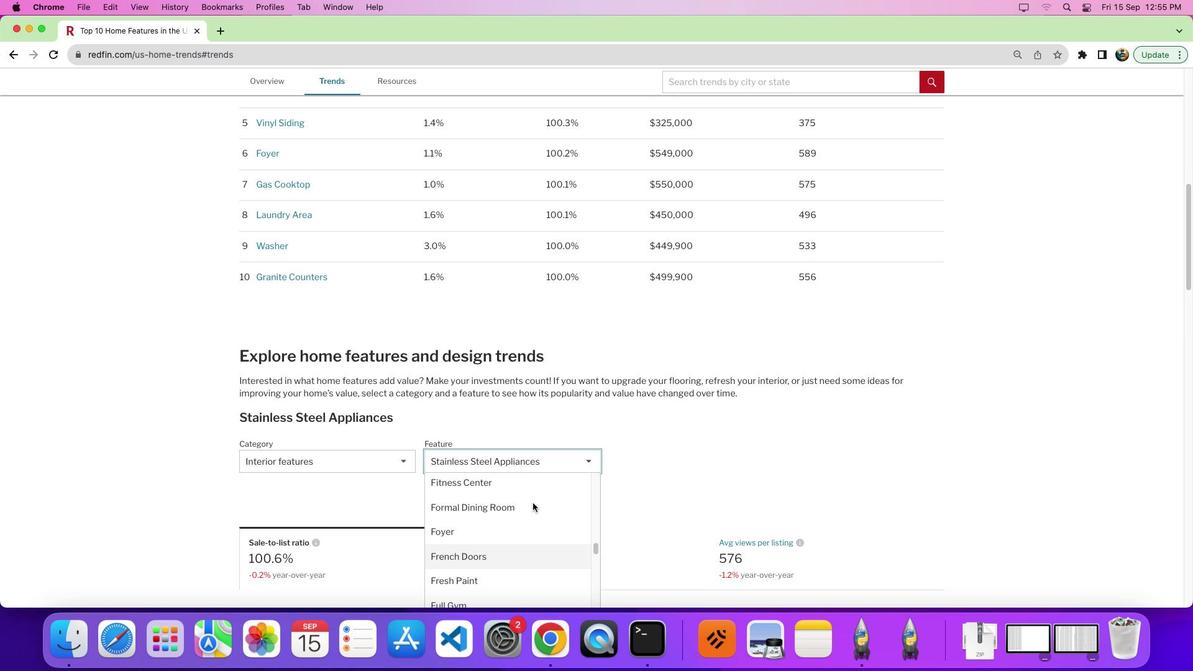 
Action: Mouse scrolled (533, 502) with delta (0, 0)
Screenshot: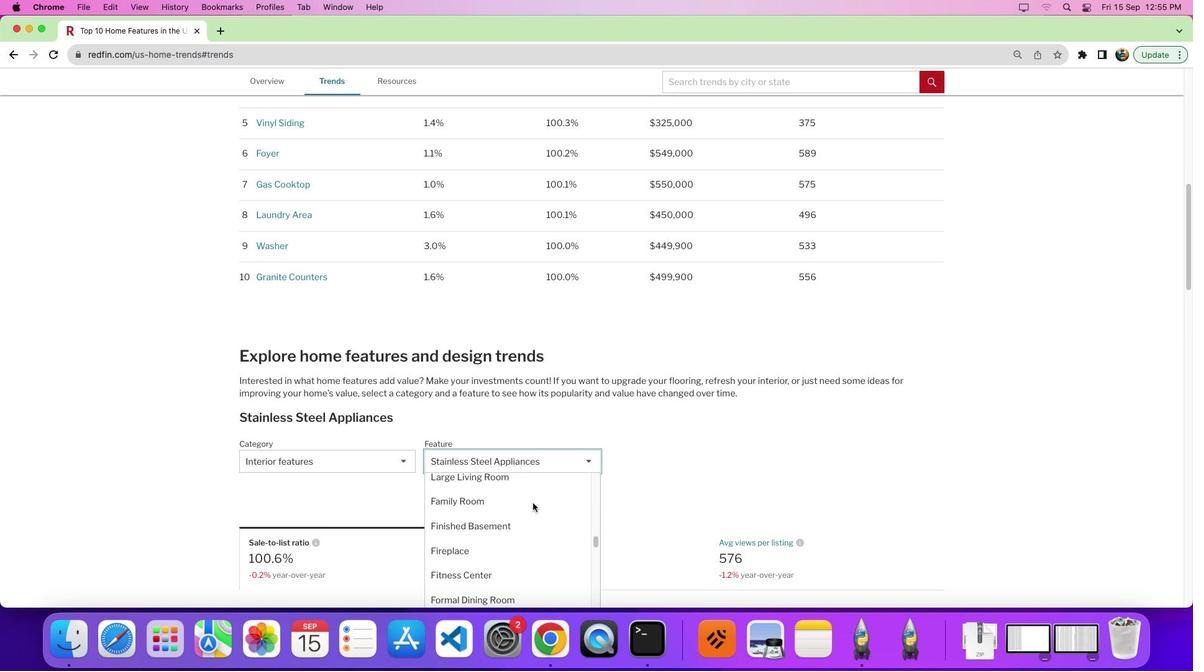
Action: Mouse moved to (533, 502)
Screenshot: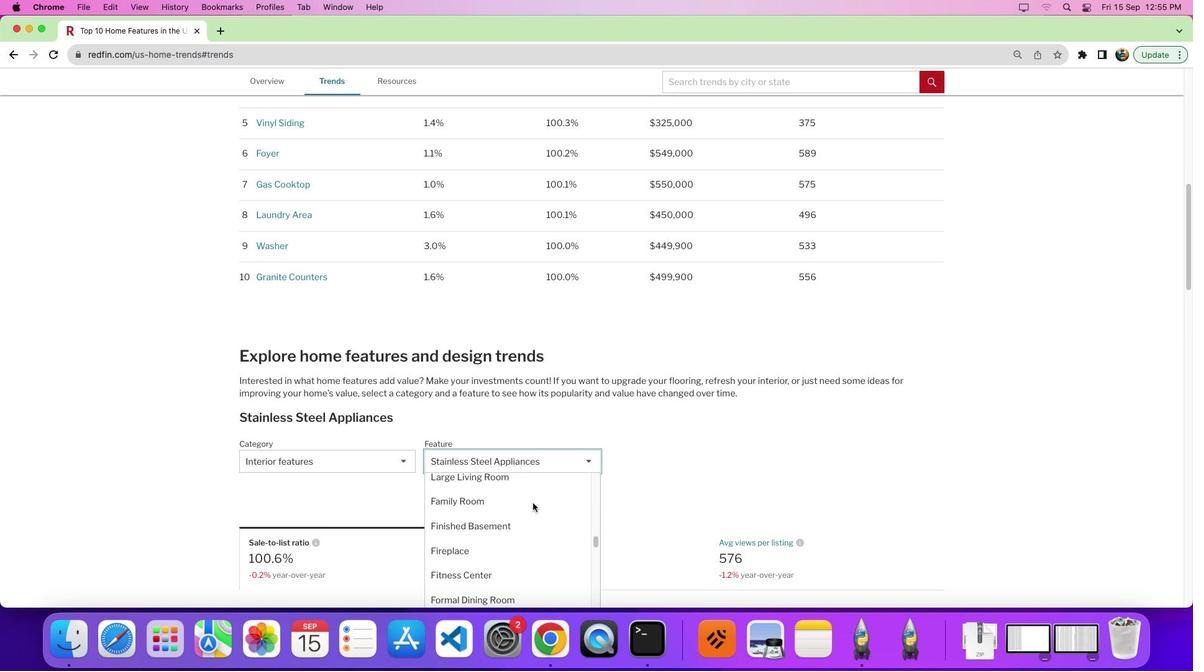 
Action: Mouse scrolled (533, 502) with delta (0, 0)
Screenshot: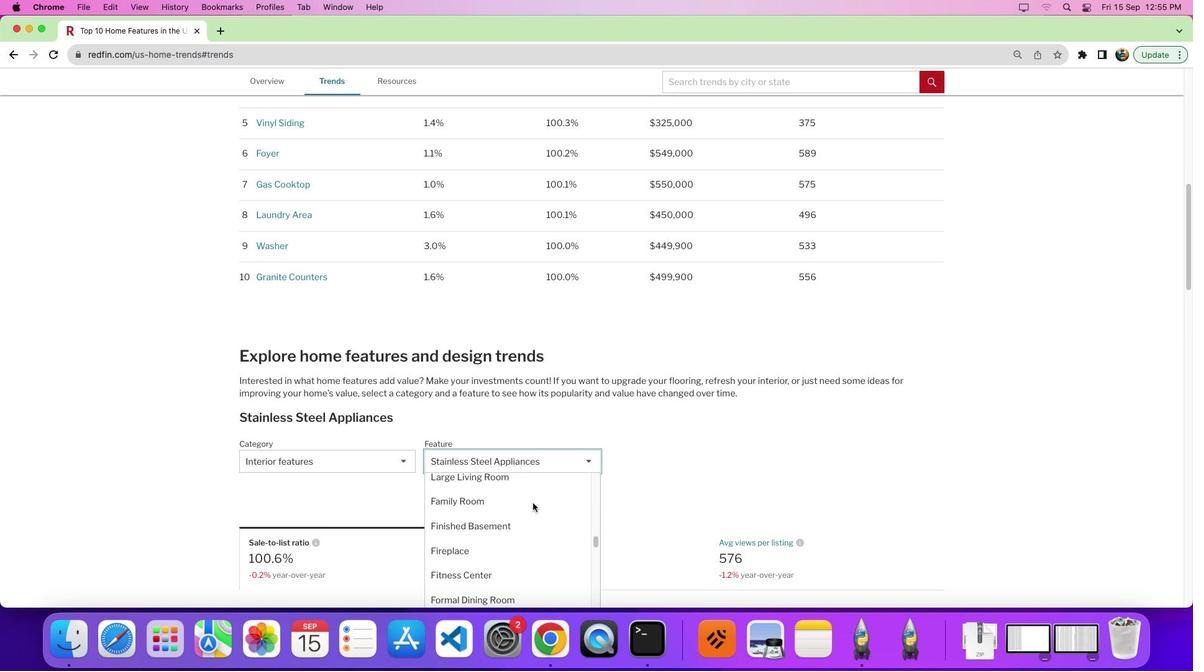 
Action: Mouse scrolled (533, 502) with delta (0, 4)
Screenshot: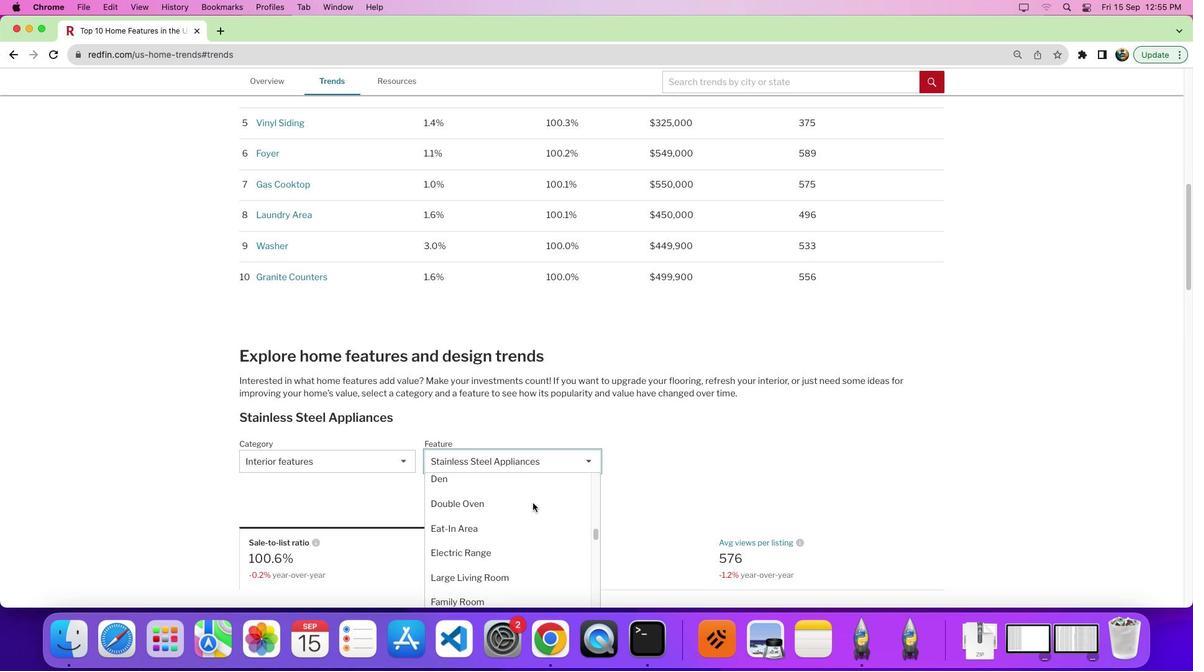 
Action: Mouse scrolled (533, 502) with delta (0, 0)
Screenshot: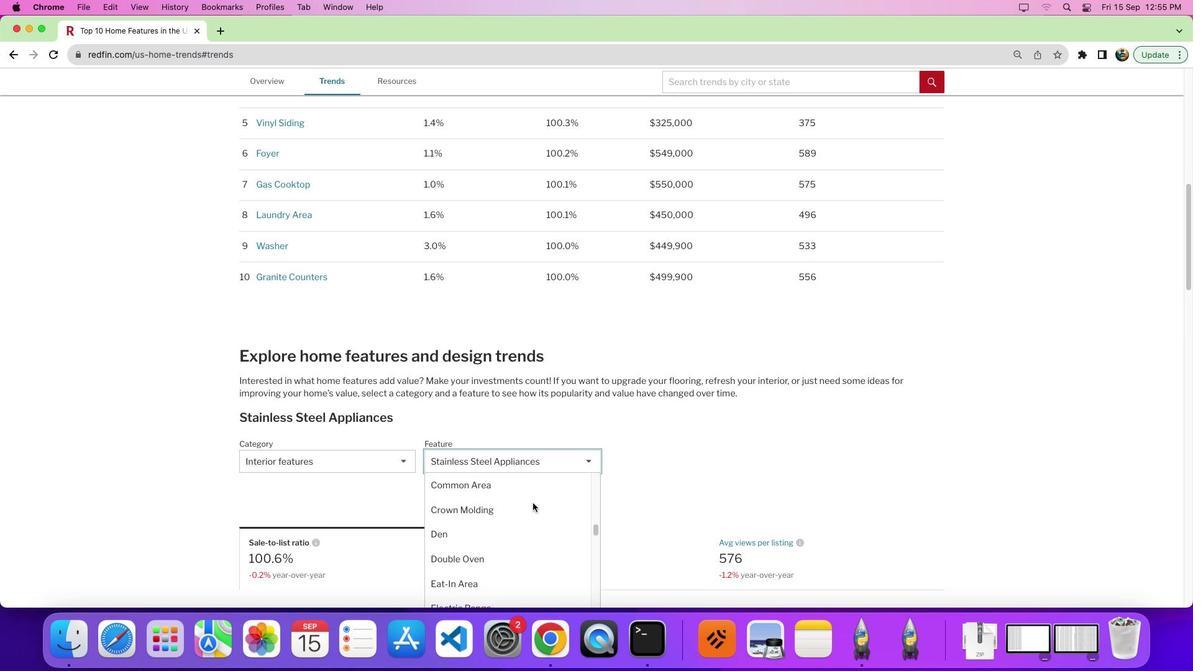 
Action: Mouse scrolled (533, 502) with delta (0, 0)
Screenshot: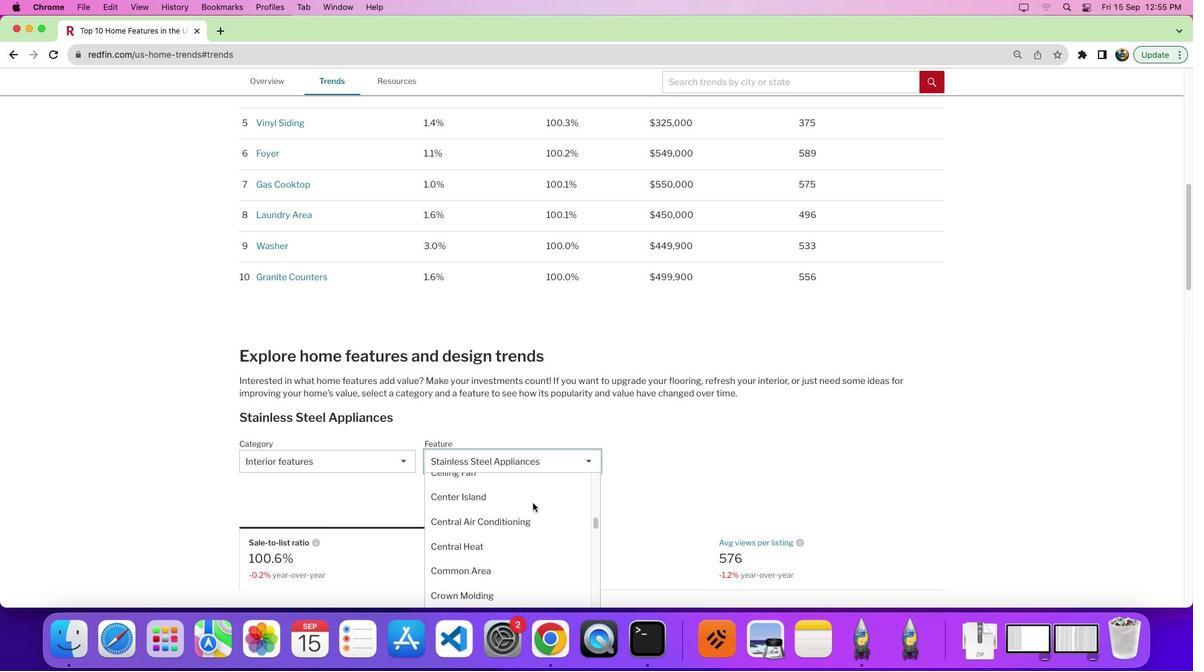 
Action: Mouse scrolled (533, 502) with delta (0, 4)
Screenshot: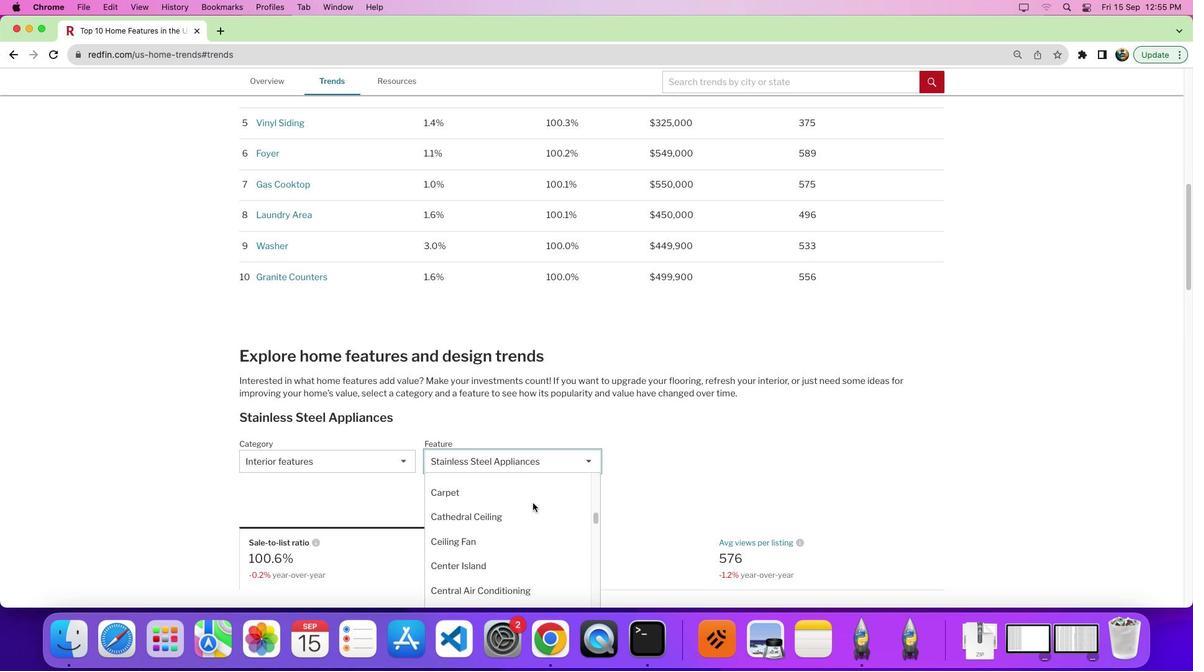 
Action: Mouse scrolled (533, 502) with delta (0, 0)
Screenshot: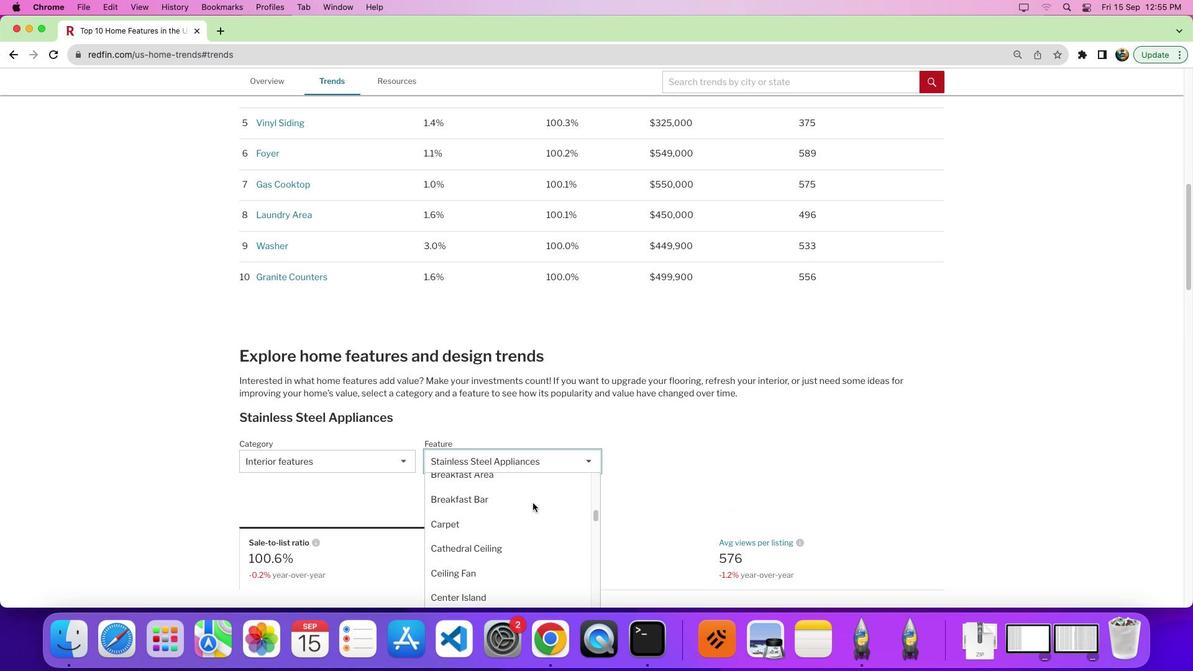 
Action: Mouse scrolled (533, 502) with delta (0, 0)
Screenshot: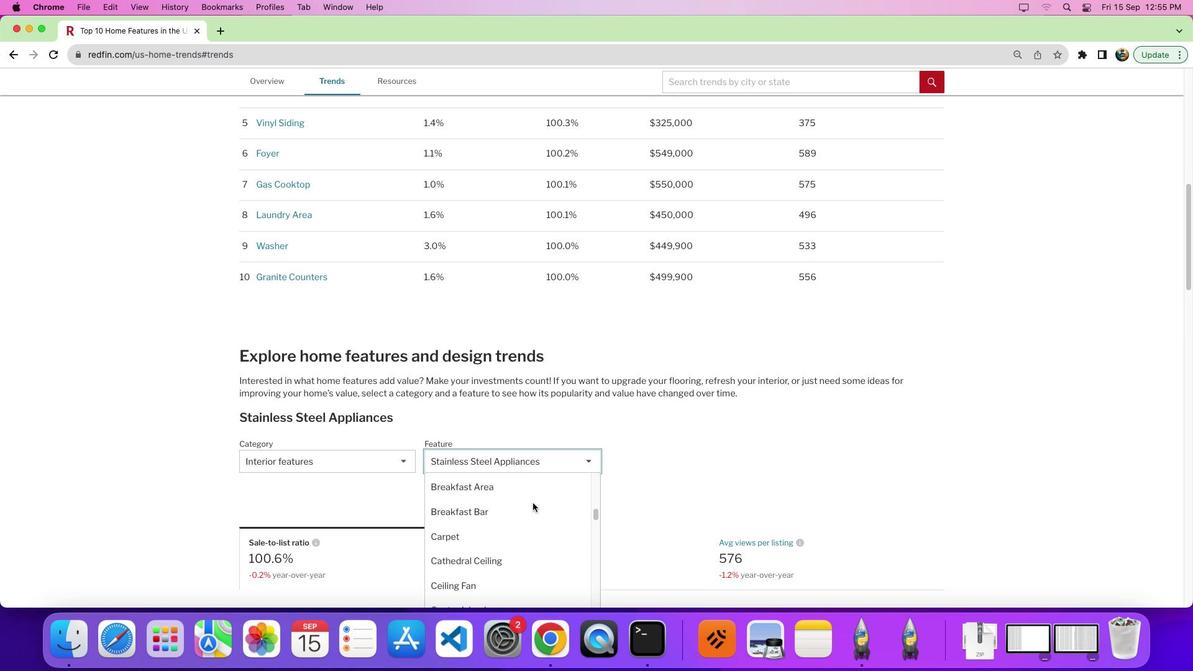 
Action: Mouse scrolled (533, 502) with delta (0, 0)
Screenshot: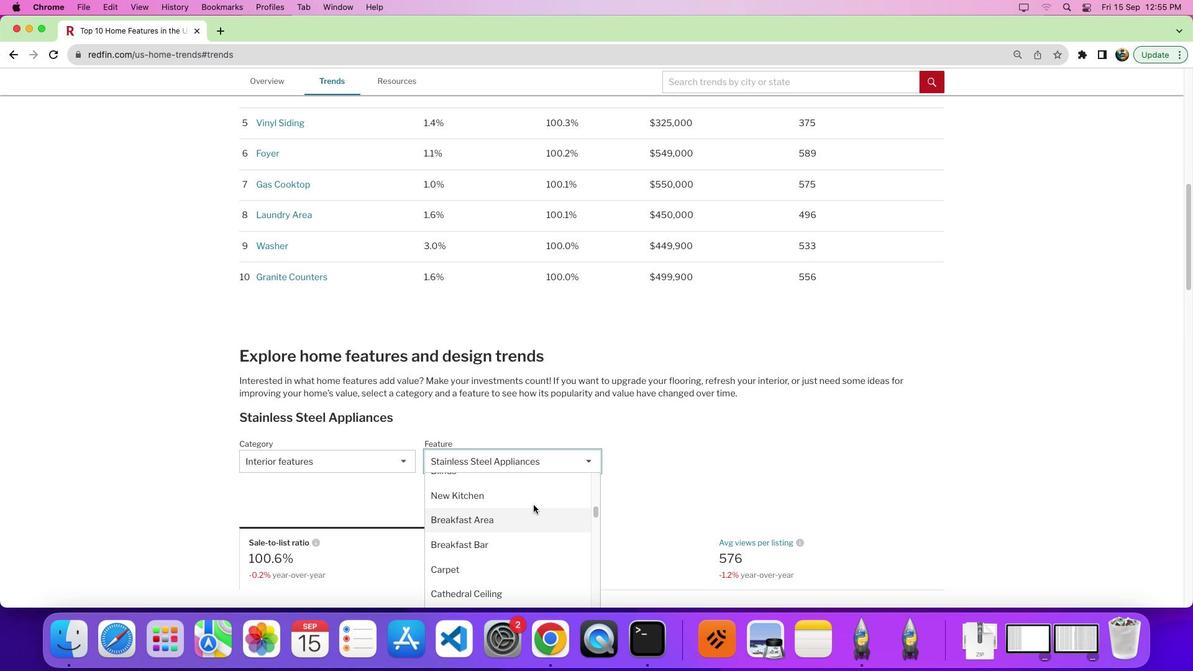 
Action: Mouse scrolled (533, 502) with delta (0, 0)
Screenshot: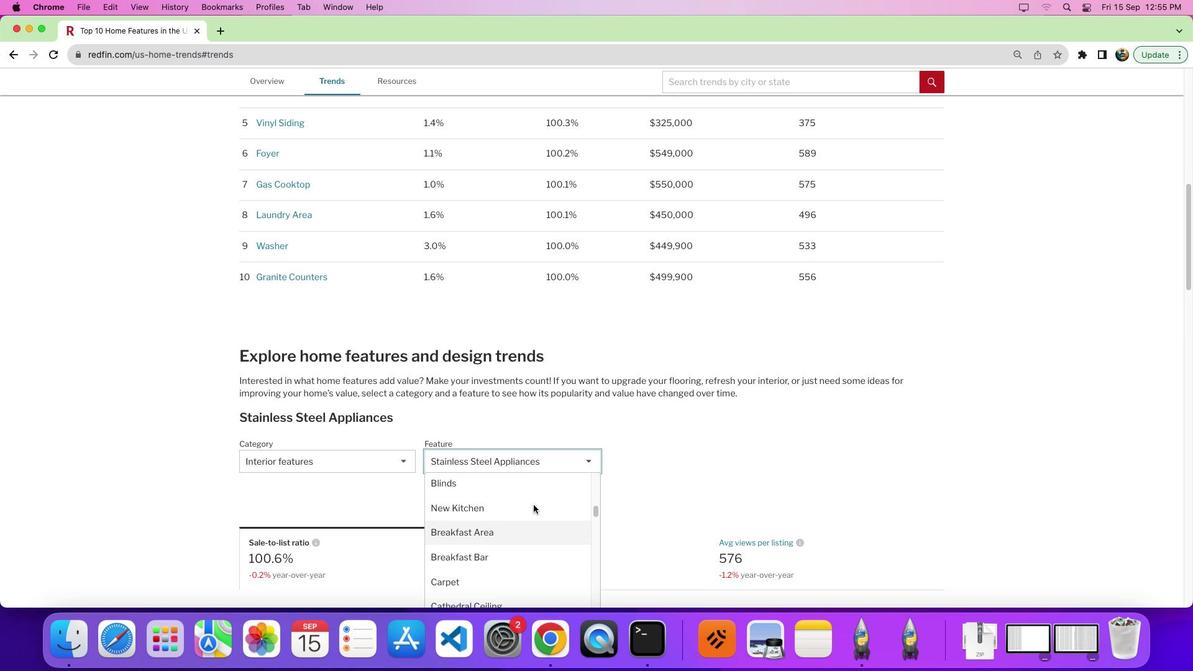 
Action: Mouse moved to (534, 507)
Screenshot: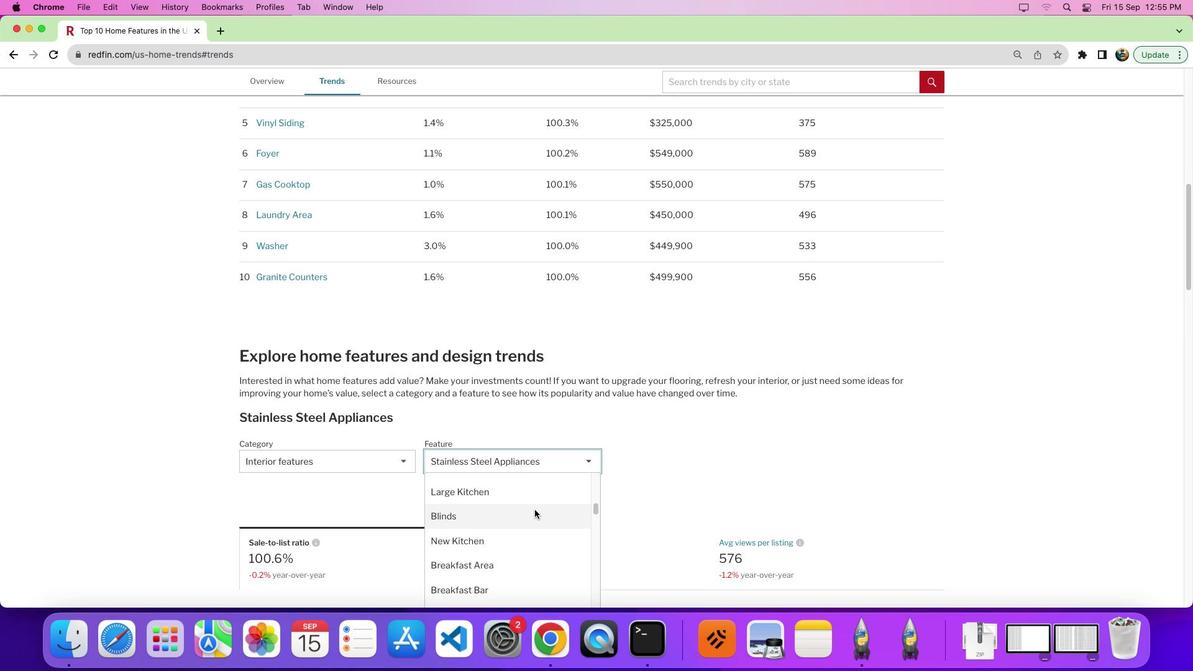 
Action: Mouse scrolled (534, 507) with delta (0, 0)
Screenshot: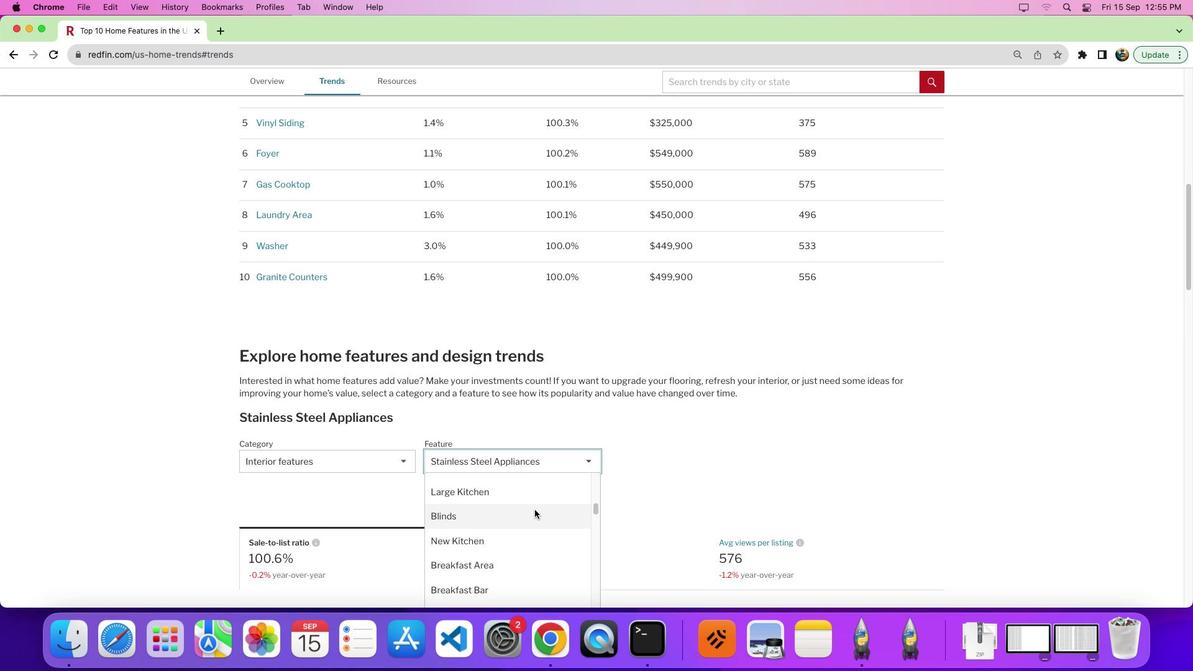 
Action: Mouse moved to (535, 509)
Screenshot: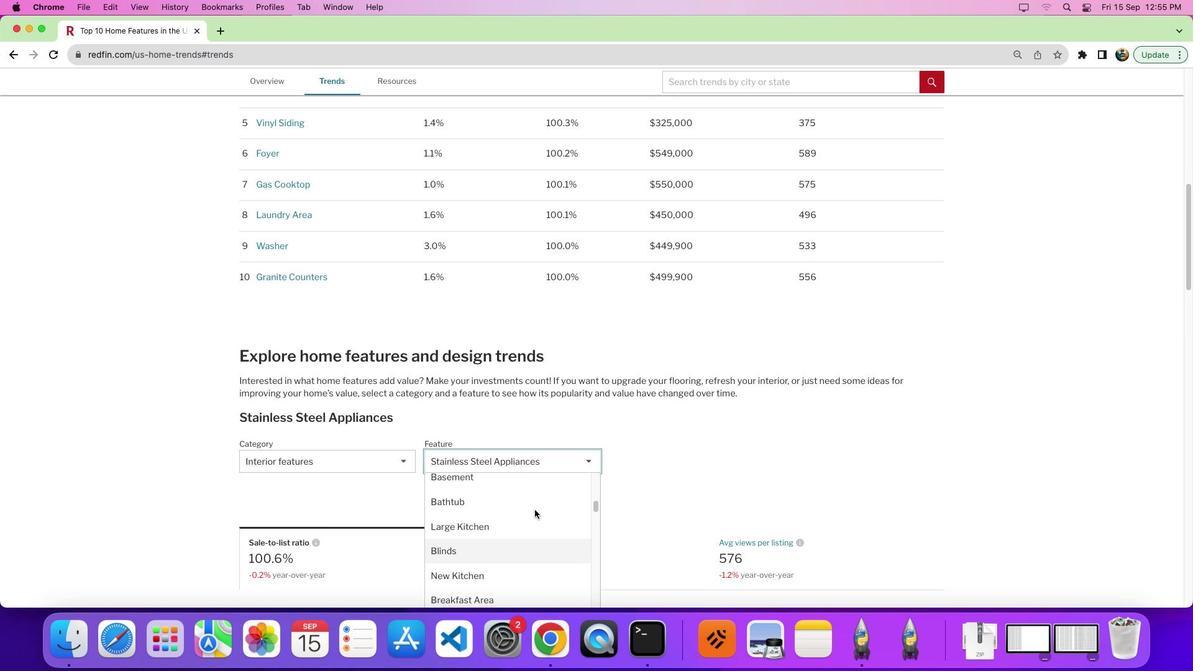 
Action: Mouse scrolled (535, 509) with delta (0, 0)
Screenshot: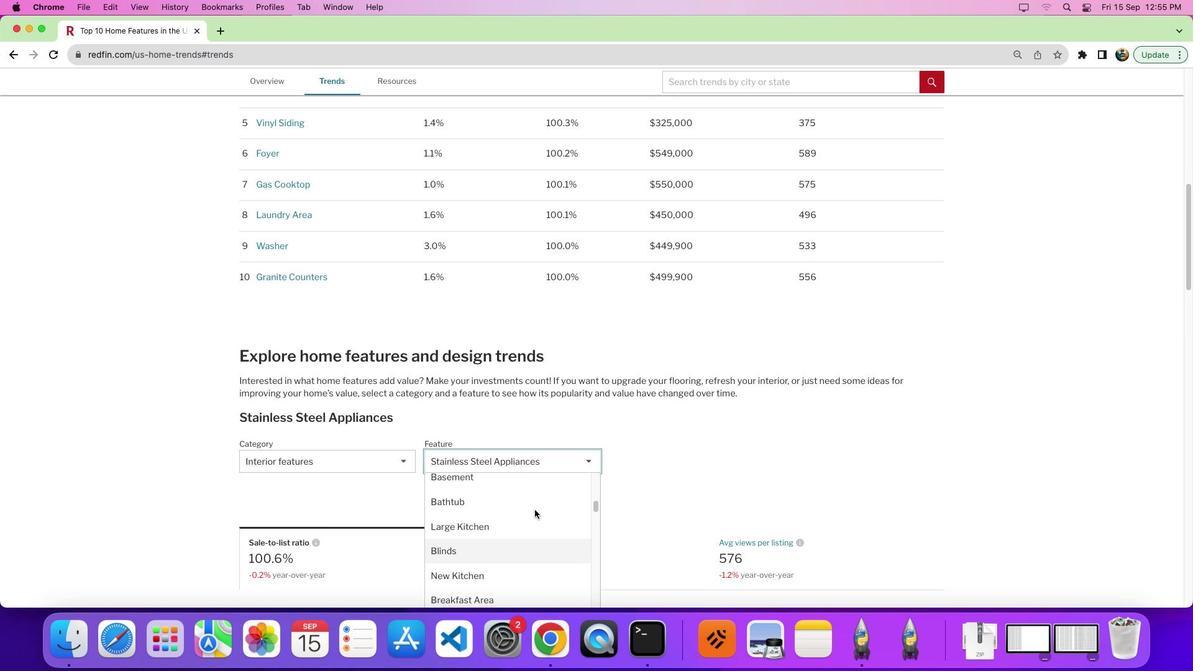 
Action: Mouse moved to (535, 510)
Screenshot: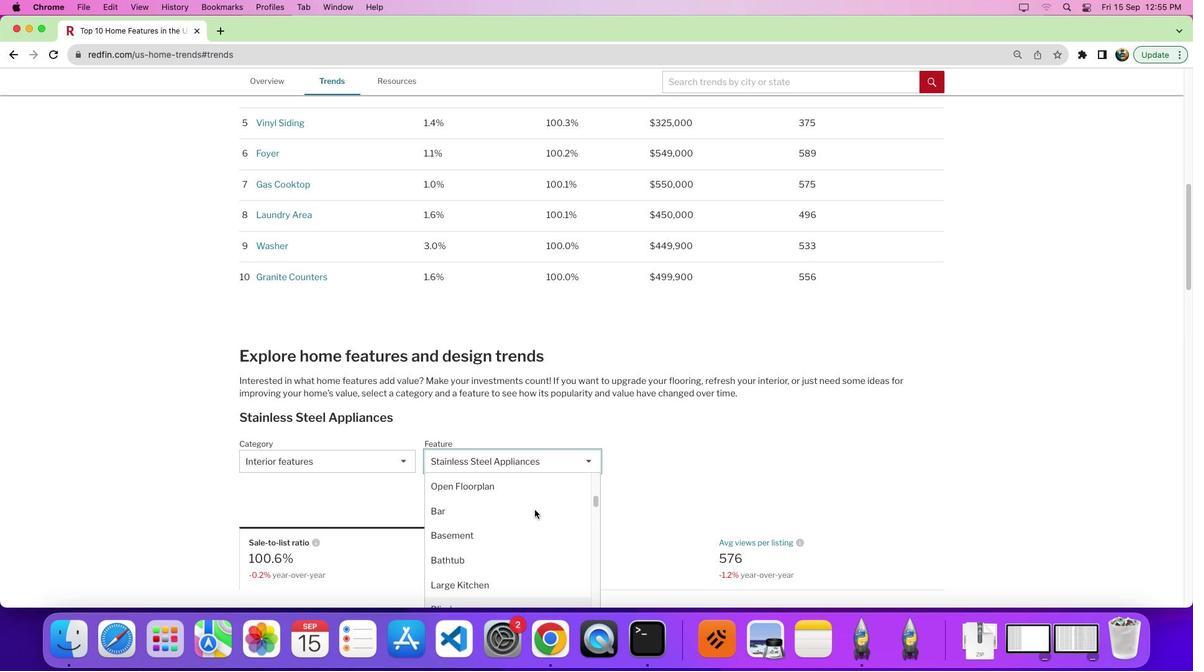 
Action: Mouse scrolled (535, 510) with delta (0, 3)
Screenshot: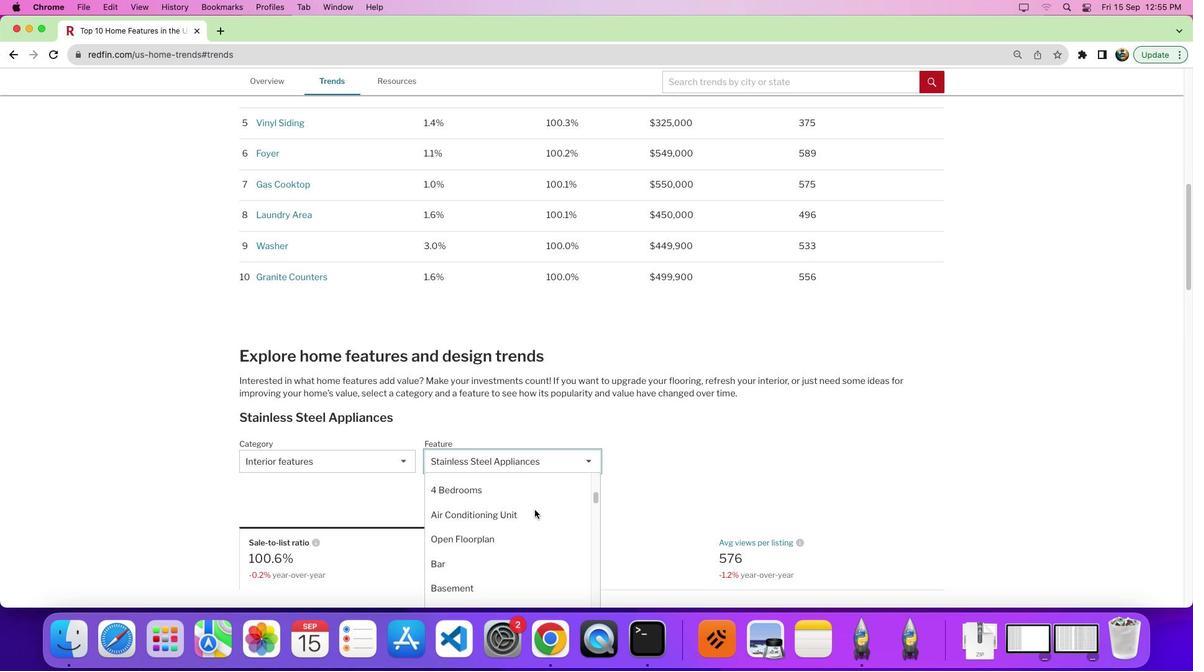 
Action: Mouse scrolled (535, 510) with delta (0, 0)
Screenshot: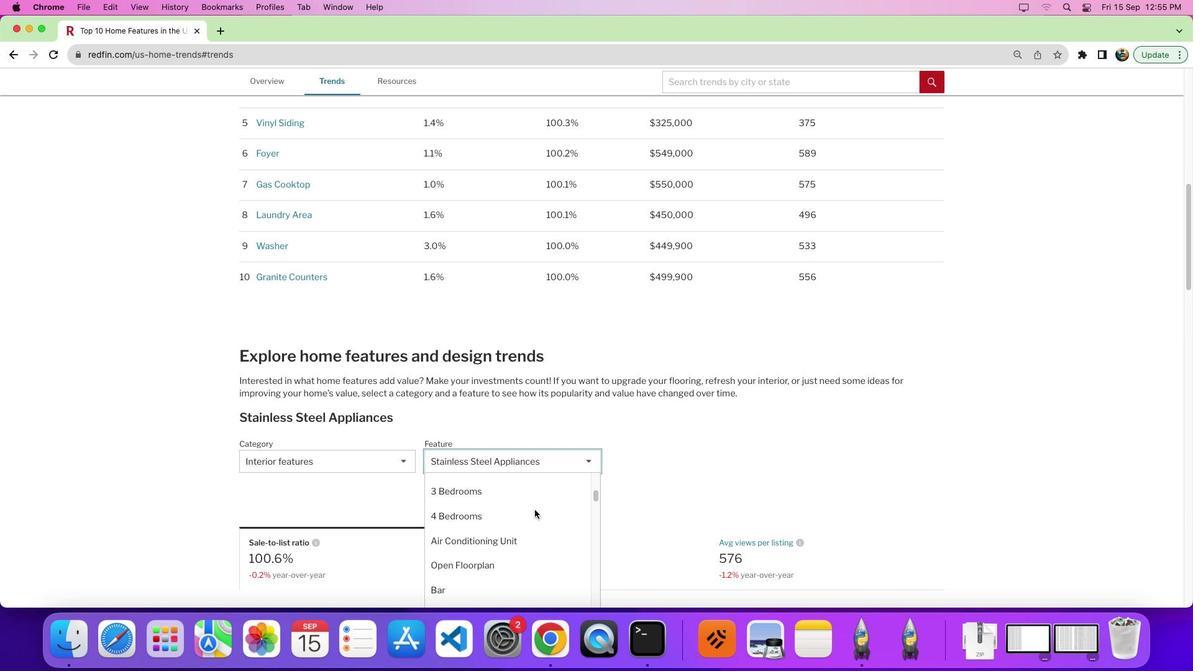 
Action: Mouse moved to (496, 522)
Screenshot: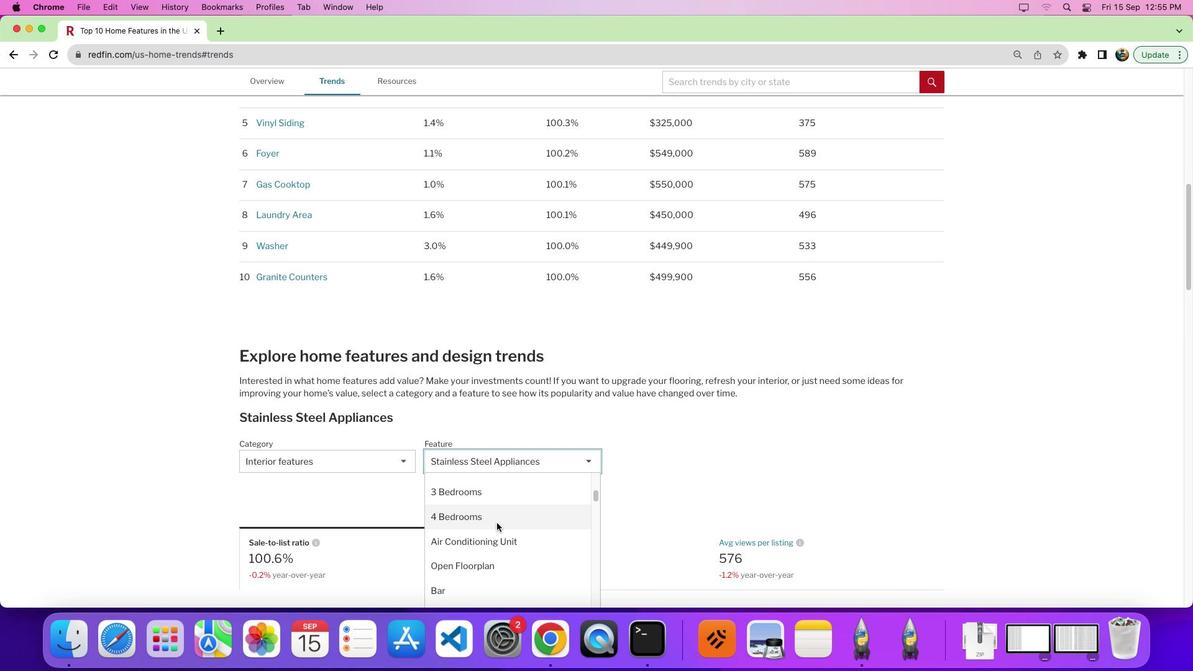 
Action: Mouse pressed left at (496, 522)
Screenshot: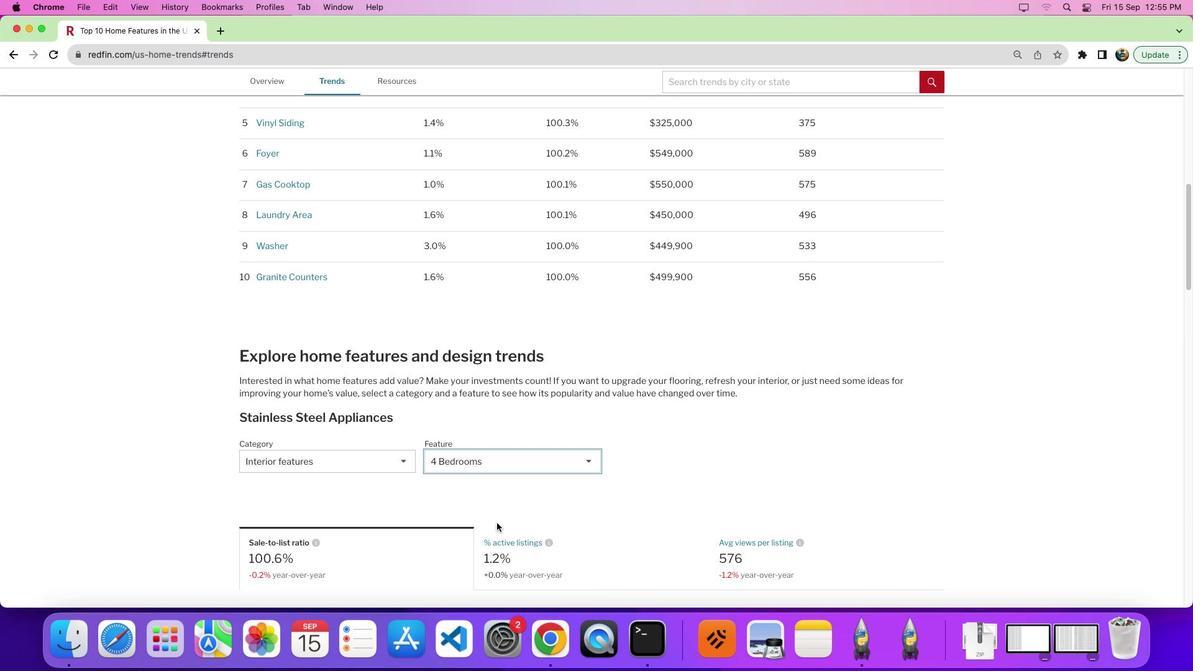 
Action: Mouse moved to (621, 516)
Screenshot: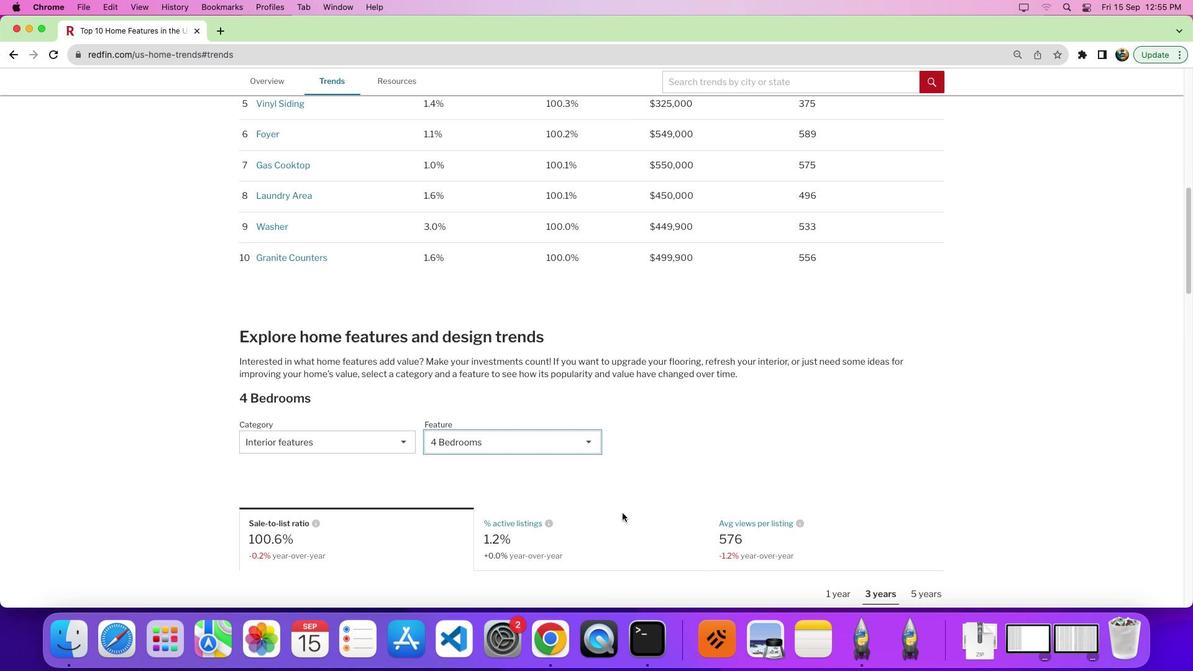 
Action: Mouse scrolled (621, 516) with delta (0, 0)
Screenshot: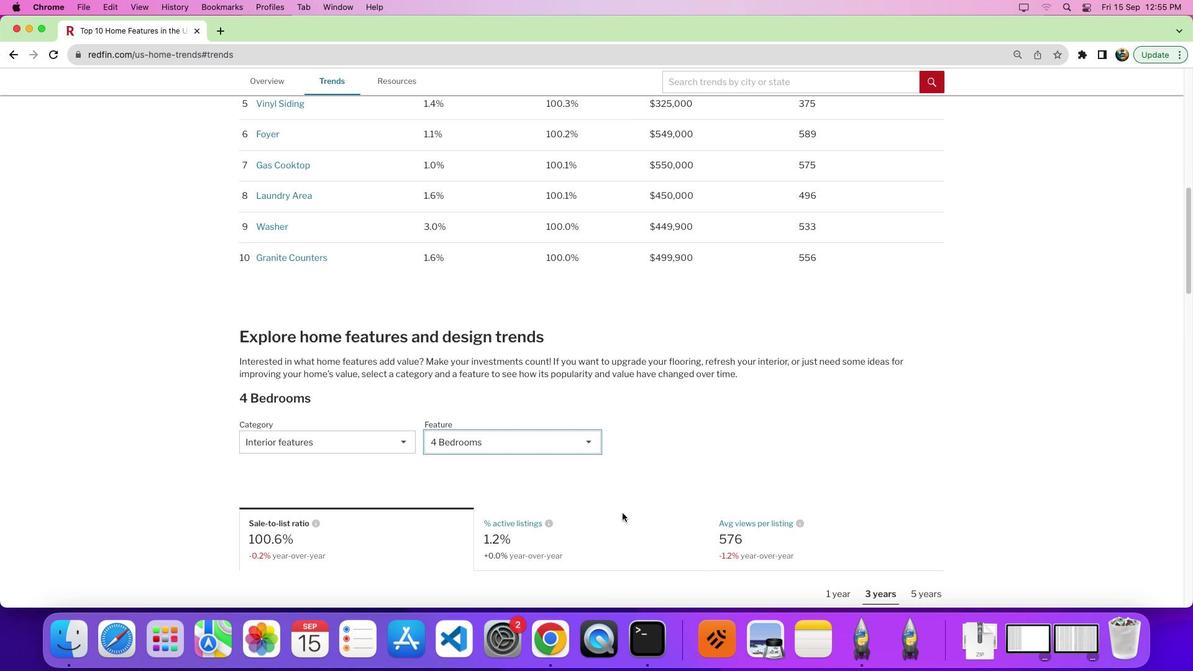 
Action: Mouse moved to (621, 515)
Screenshot: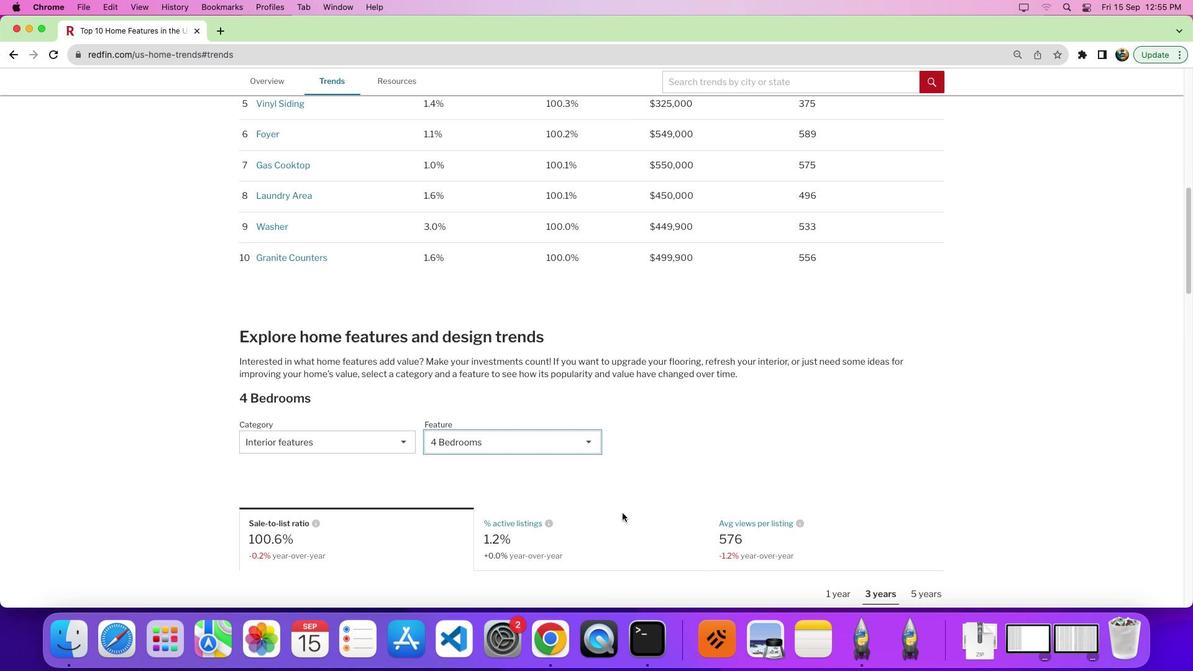 
Action: Mouse scrolled (621, 515) with delta (0, 0)
Screenshot: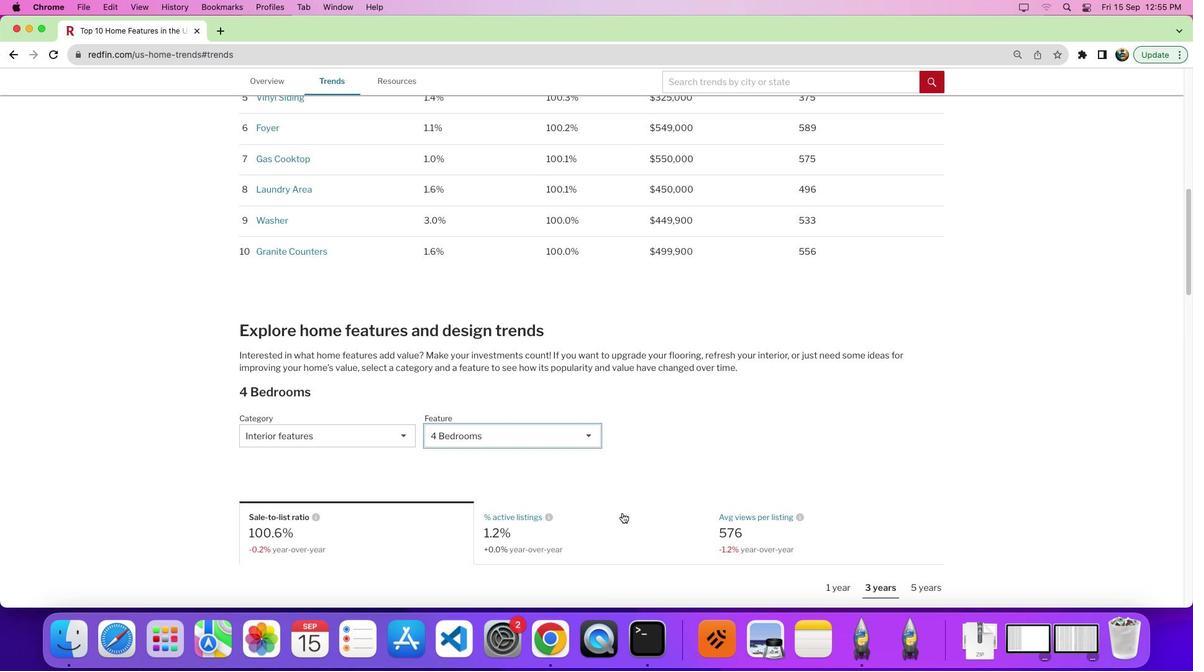 
Action: Mouse moved to (621, 513)
Screenshot: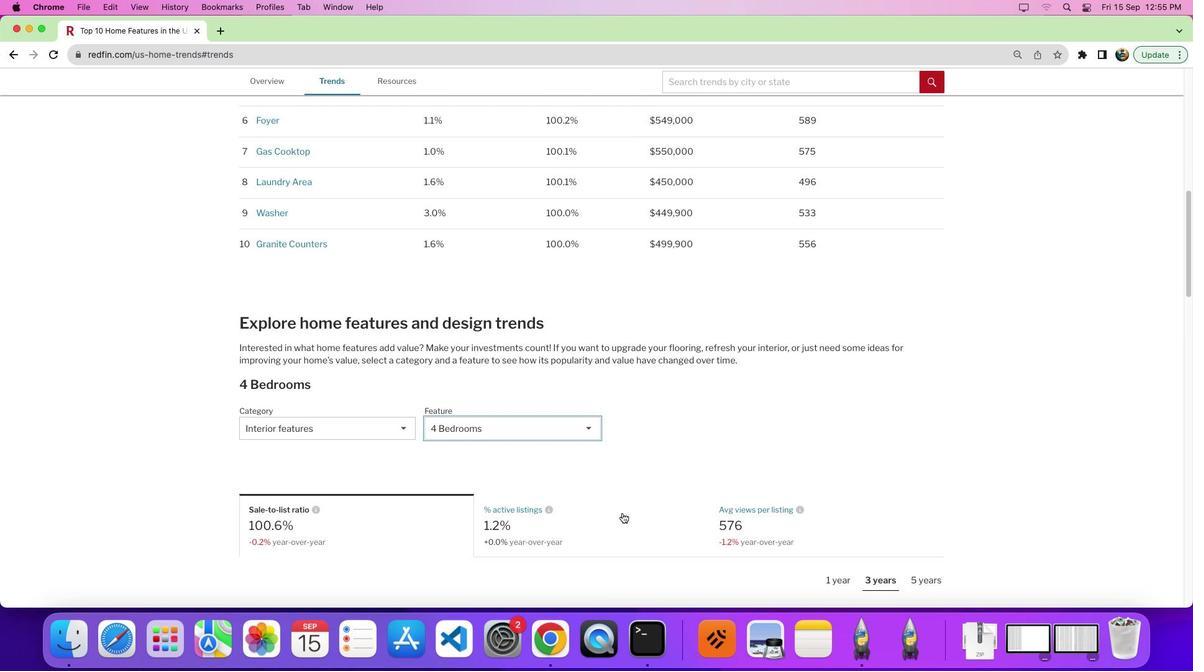
Action: Mouse scrolled (621, 513) with delta (0, -1)
Screenshot: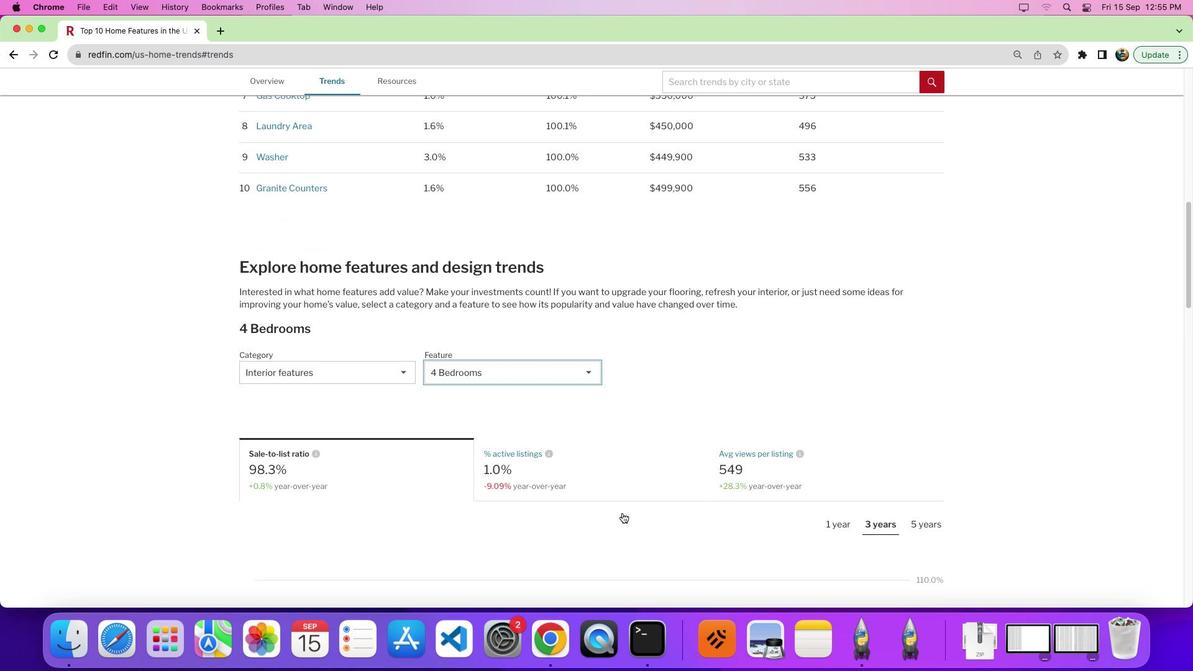 
Action: Mouse moved to (733, 484)
Screenshot: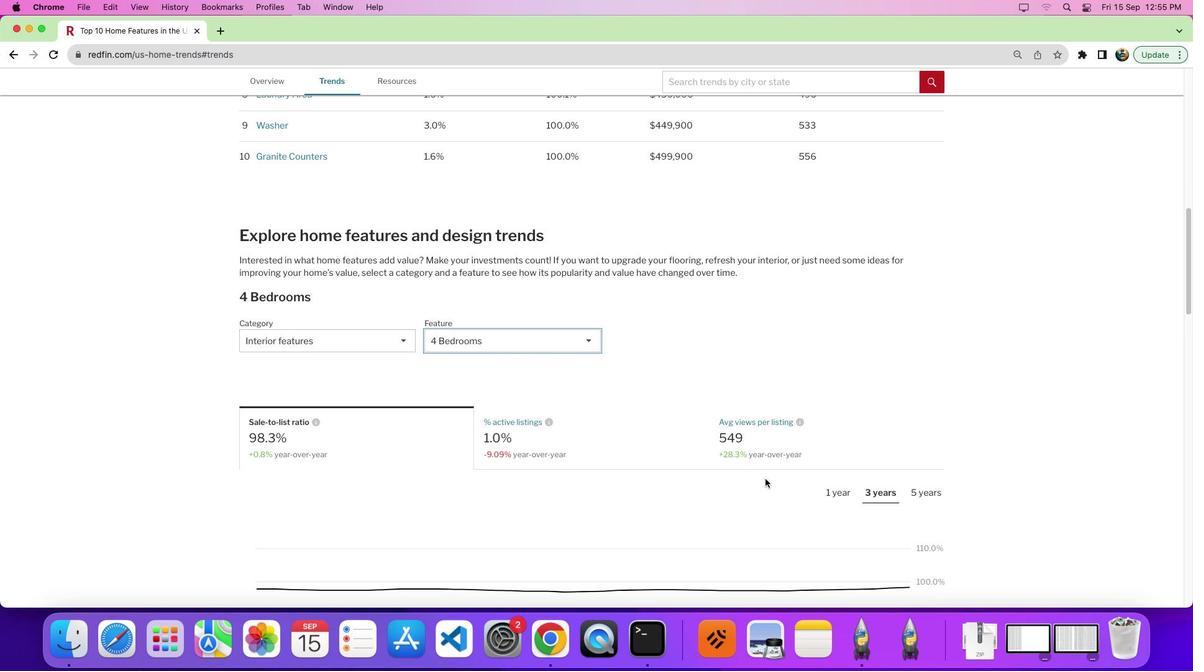 
Action: Mouse scrolled (733, 484) with delta (0, 0)
Screenshot: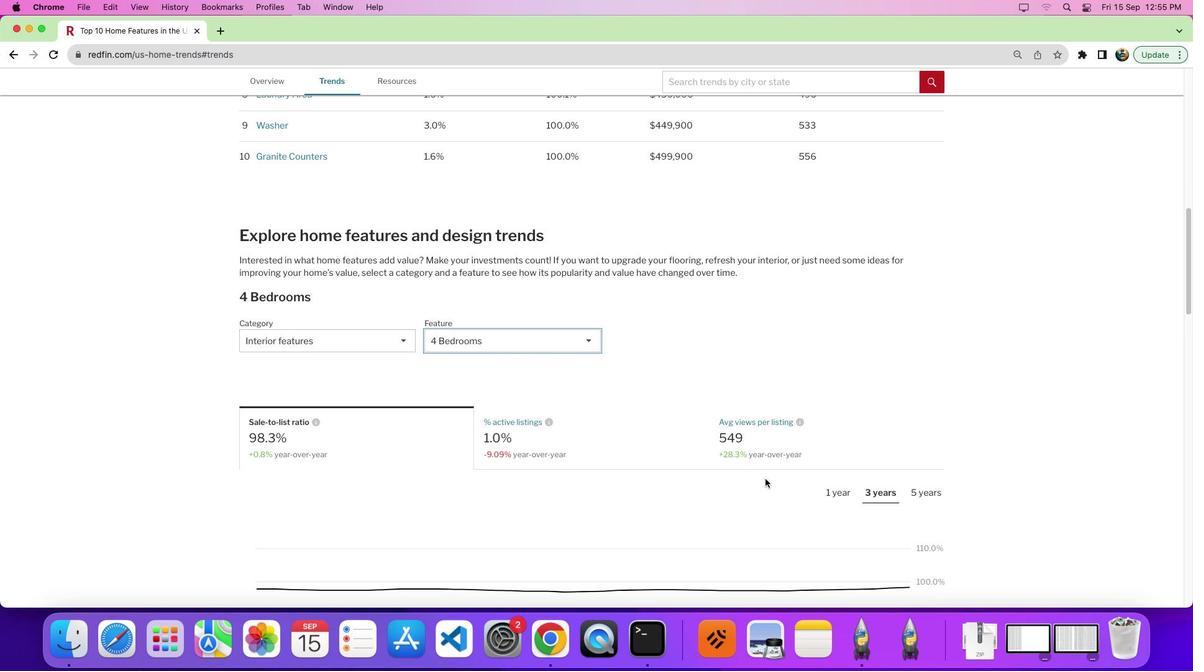 
Action: Mouse moved to (764, 478)
Screenshot: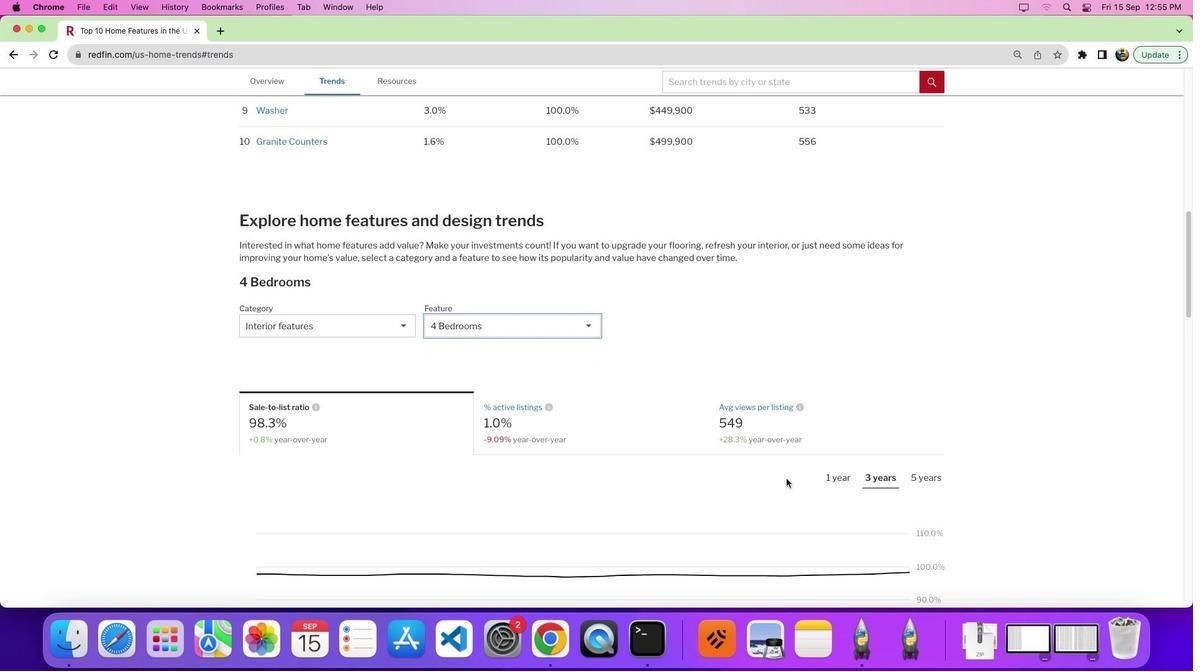 
Action: Mouse scrolled (764, 478) with delta (0, 0)
Screenshot: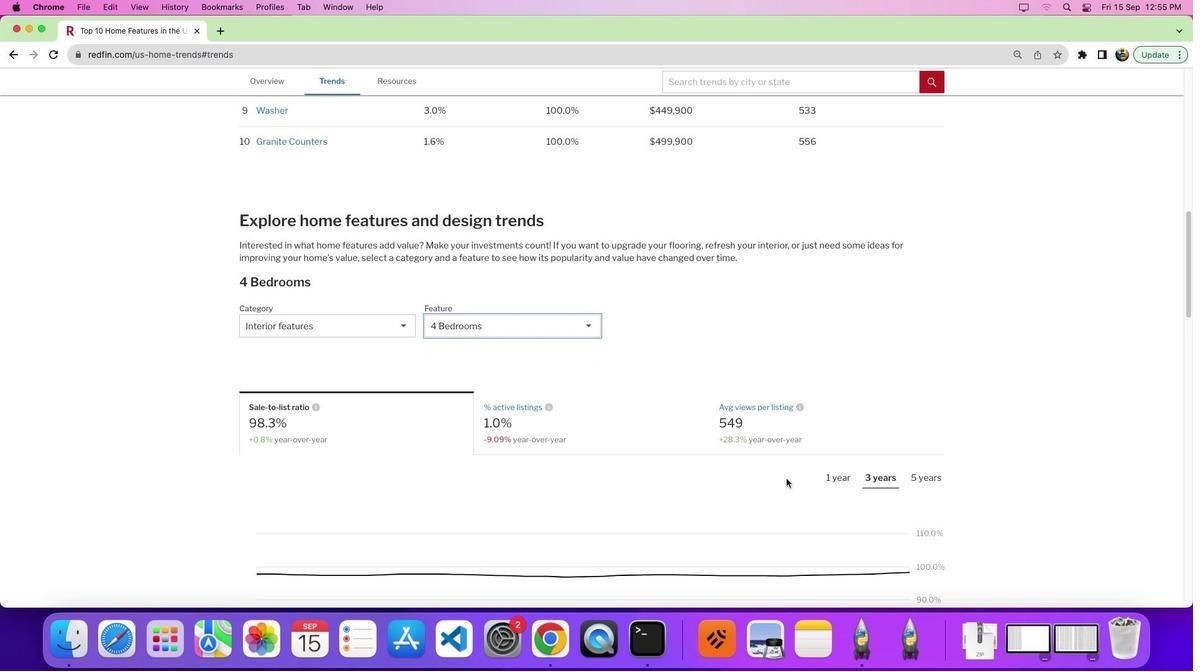 
Action: Mouse moved to (914, 470)
Screenshot: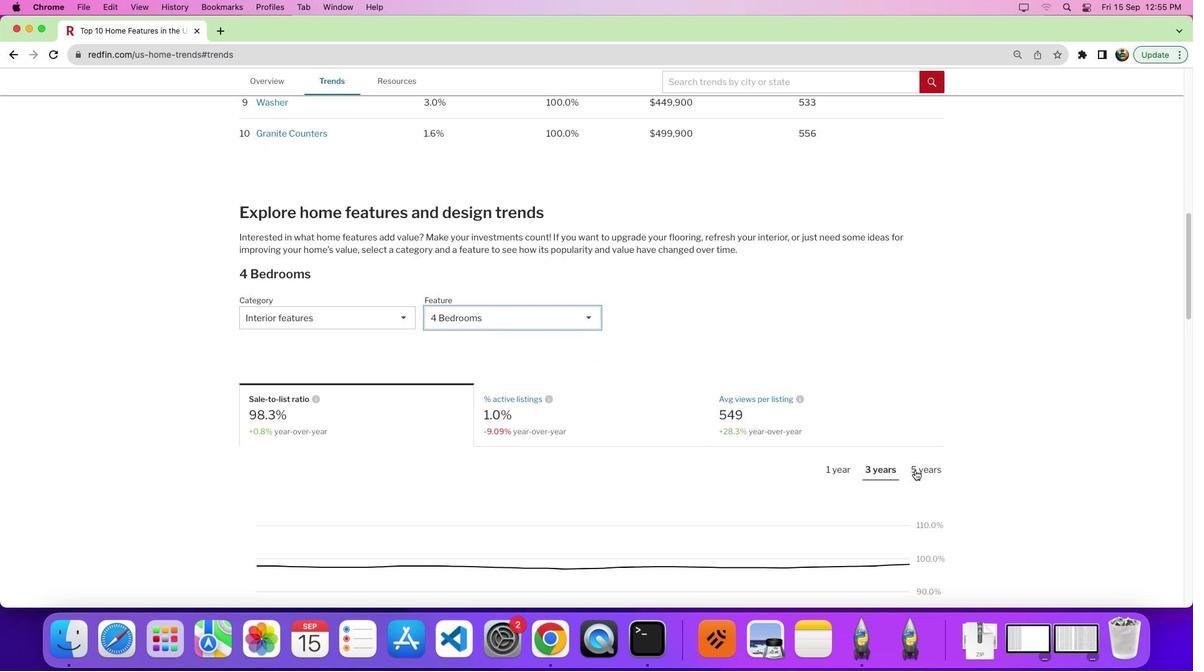 
Action: Mouse pressed left at (914, 470)
Screenshot: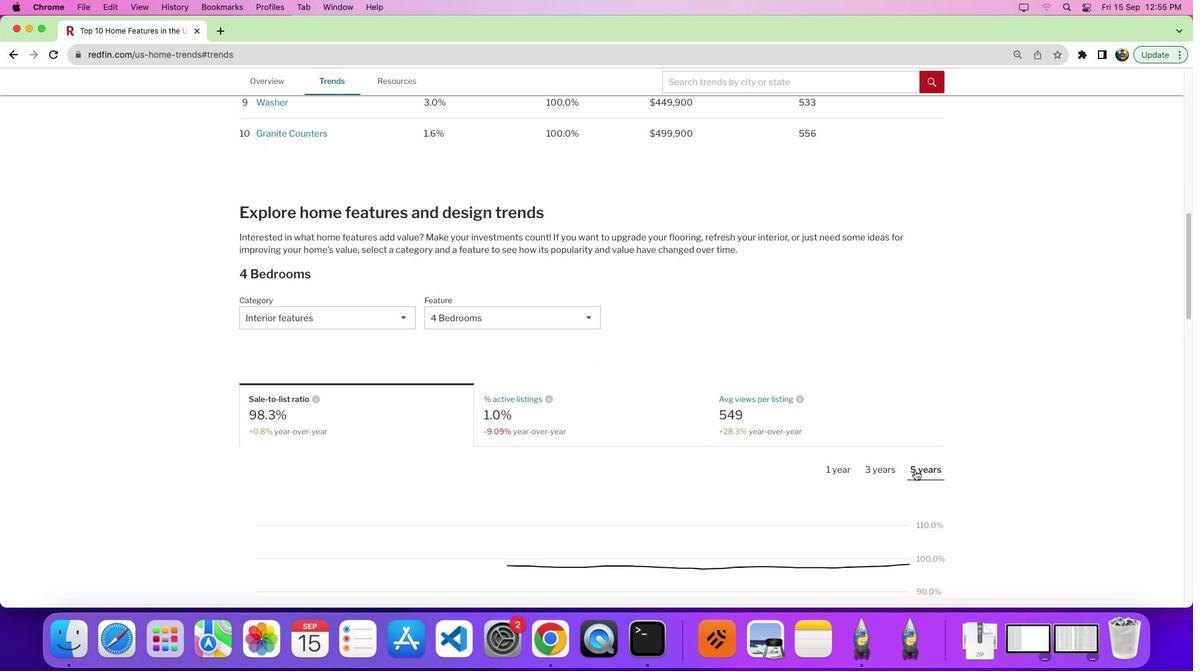 
Action: Mouse moved to (914, 474)
Screenshot: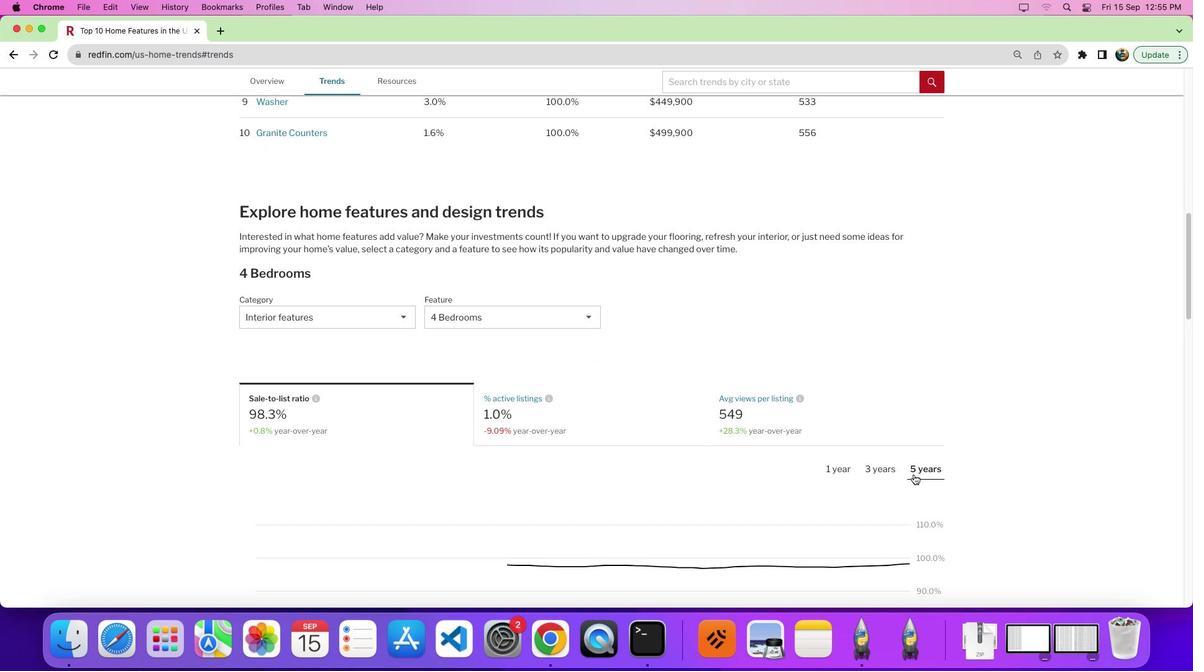 
Action: Mouse scrolled (914, 474) with delta (0, 0)
Screenshot: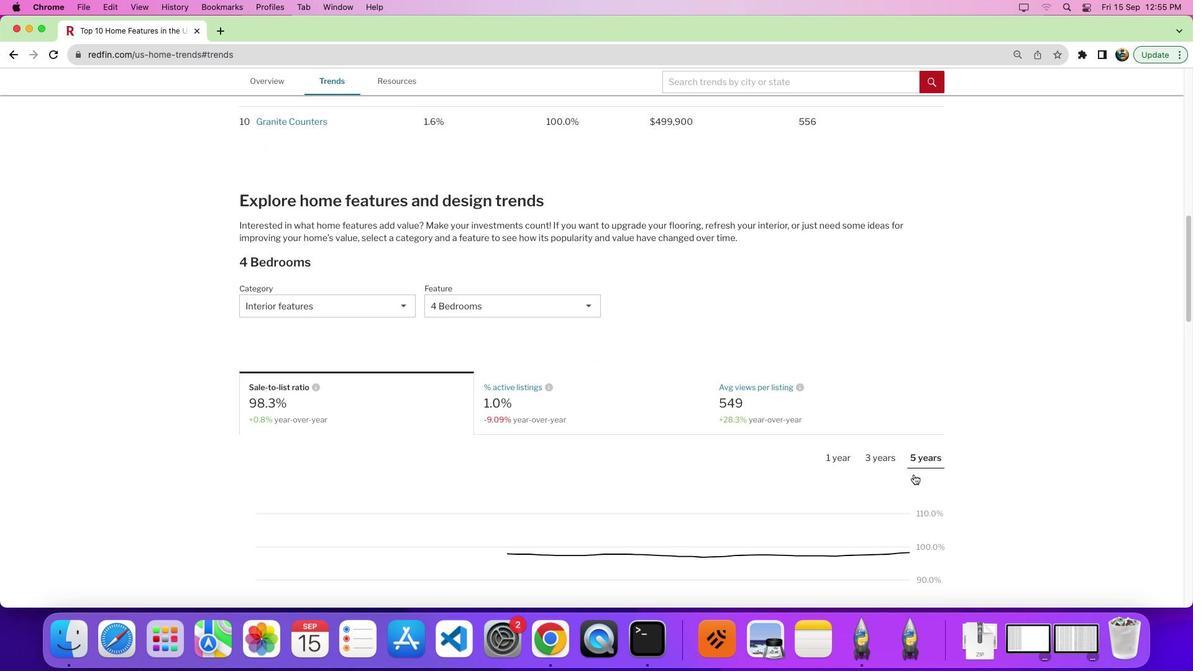 
Action: Mouse scrolled (914, 474) with delta (0, 0)
Screenshot: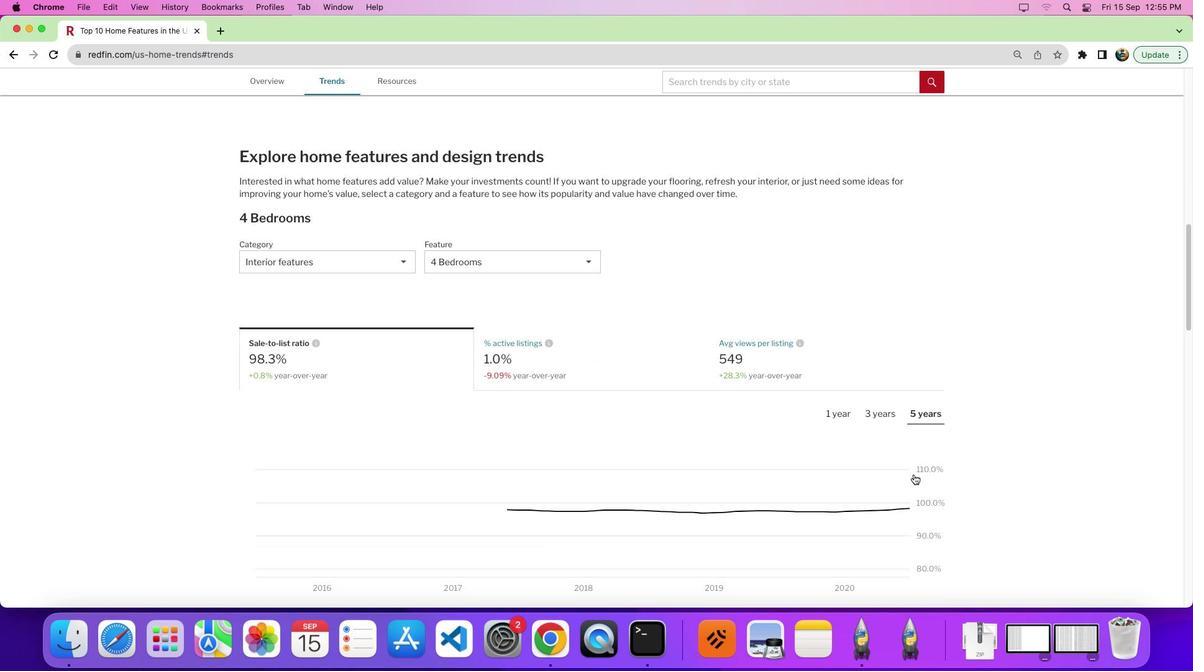 
Action: Mouse scrolled (914, 474) with delta (0, -3)
Screenshot: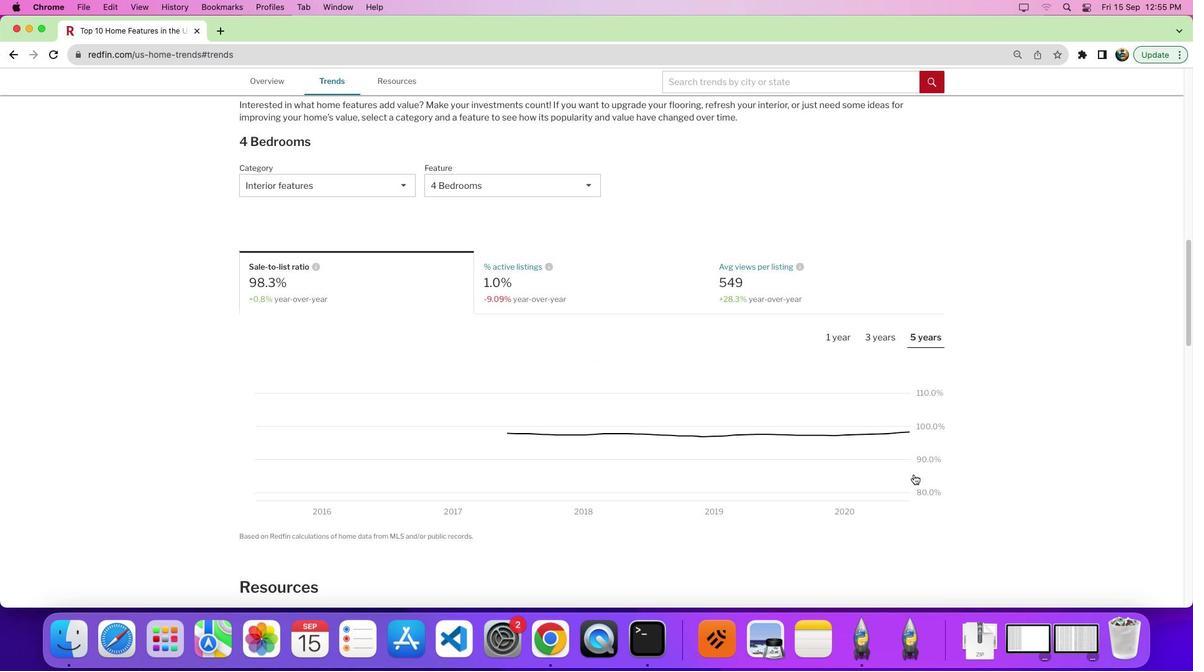 
Action: Mouse moved to (817, 461)
Screenshot: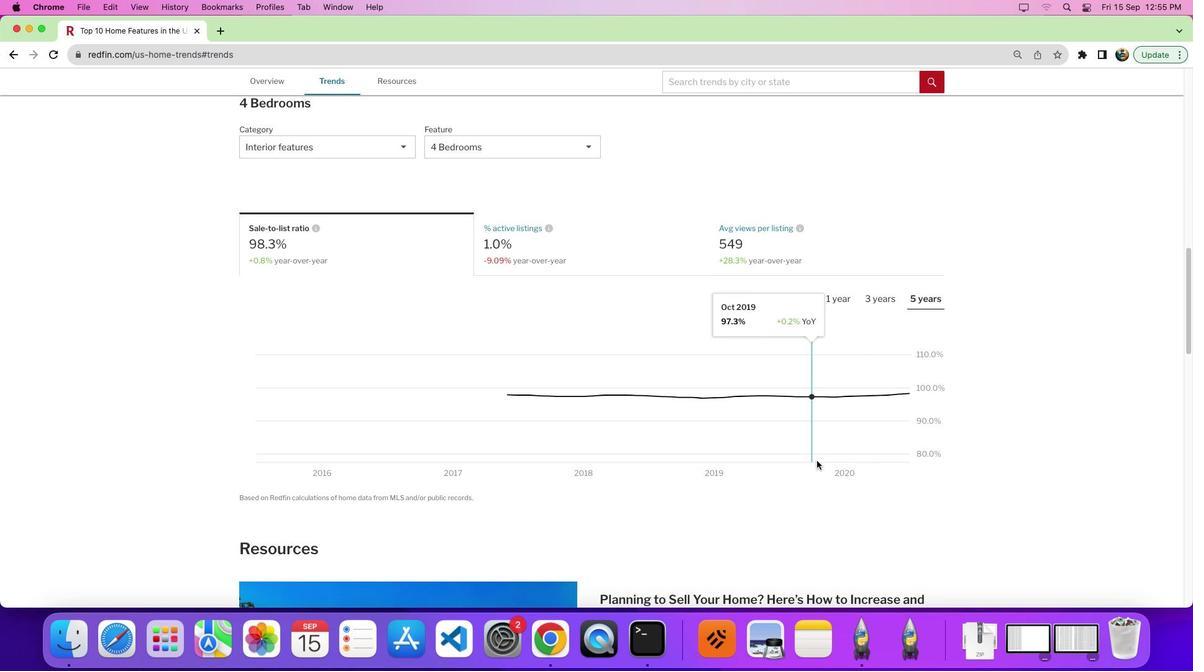 
